 Task: Open Card Food and Dining Review in Board Sales Territory Planning and Management to Workspace Branding Agencies and add a team member Softage.1@softage.net, a label Orange, a checklist Farm-to-Table, an attachment from Trello, a color Orange and finally, add a card description 'Develop and launch new customer segmentation strategy for international markets' and a comment 'Given the potential impact of this task on our customers, let us ensure that we approach it with a focus on customer satisfaction and experience.'. Add a start date 'Jan 05, 1900' with a due date 'Jan 12, 1900'
Action: Mouse moved to (115, 49)
Screenshot: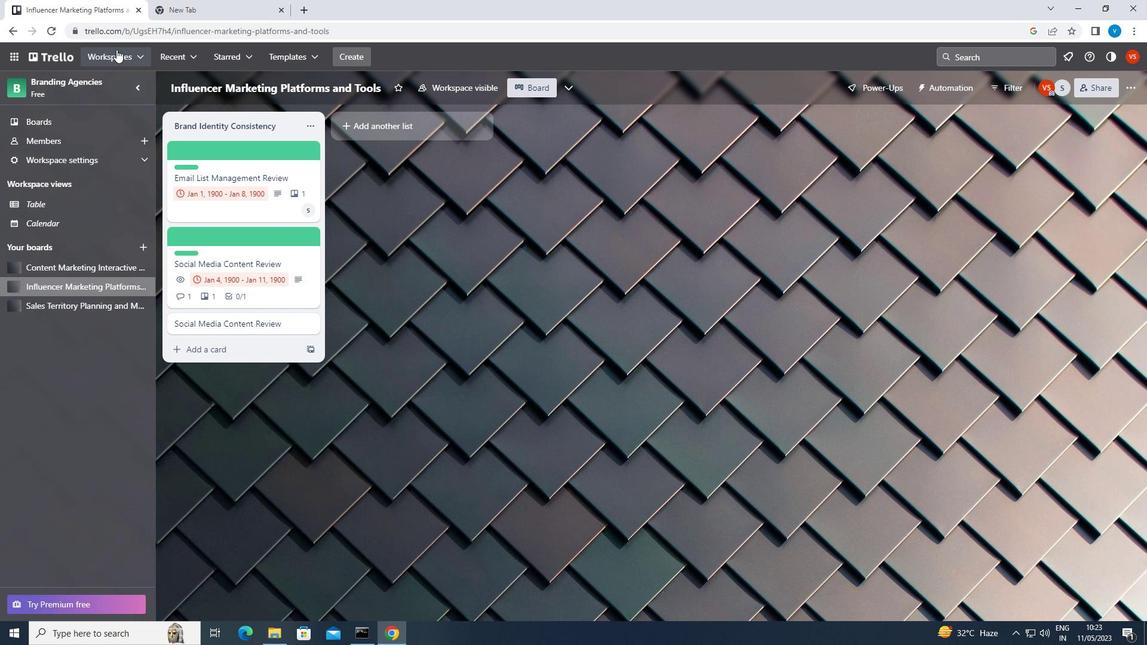 
Action: Mouse pressed left at (115, 49)
Screenshot: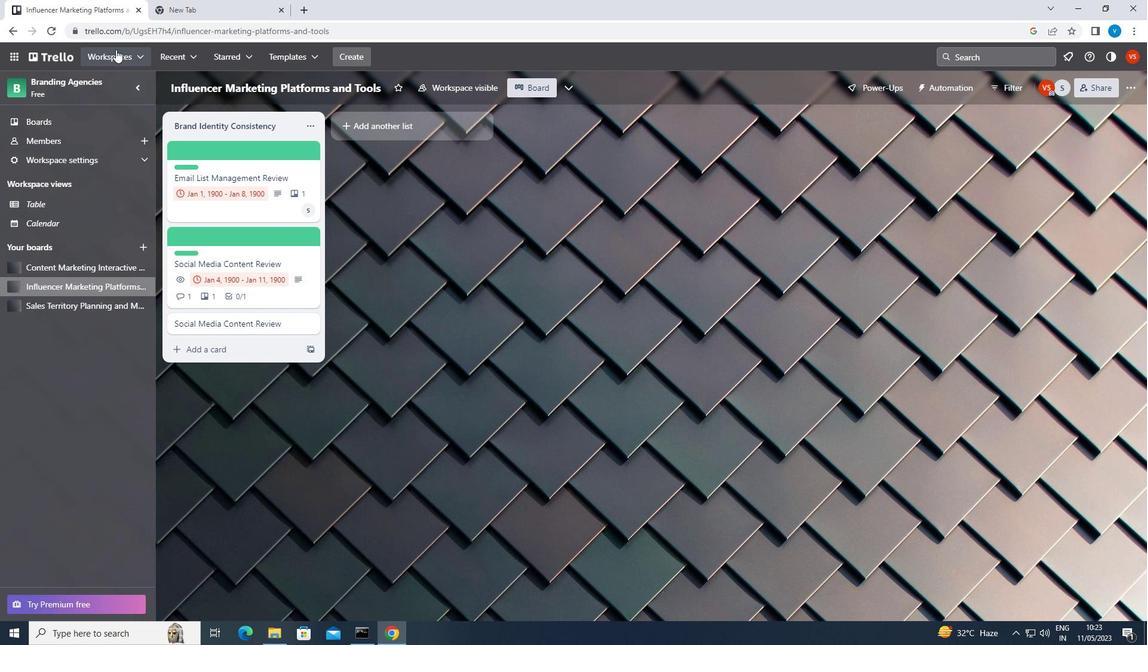 
Action: Mouse moved to (144, 218)
Screenshot: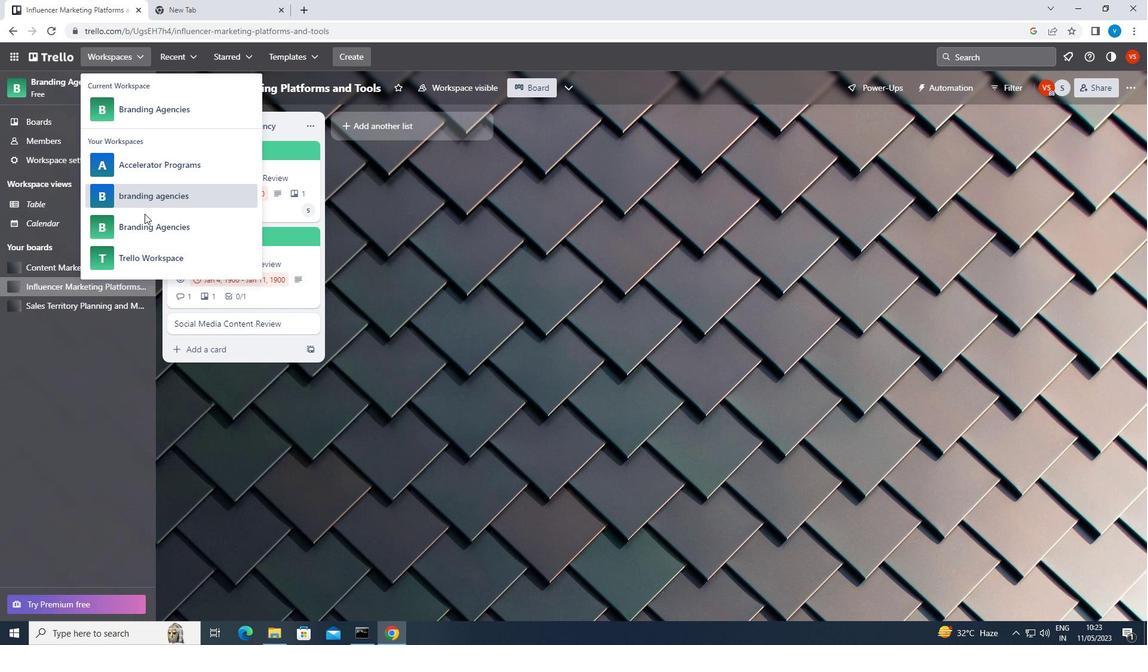 
Action: Mouse pressed left at (144, 218)
Screenshot: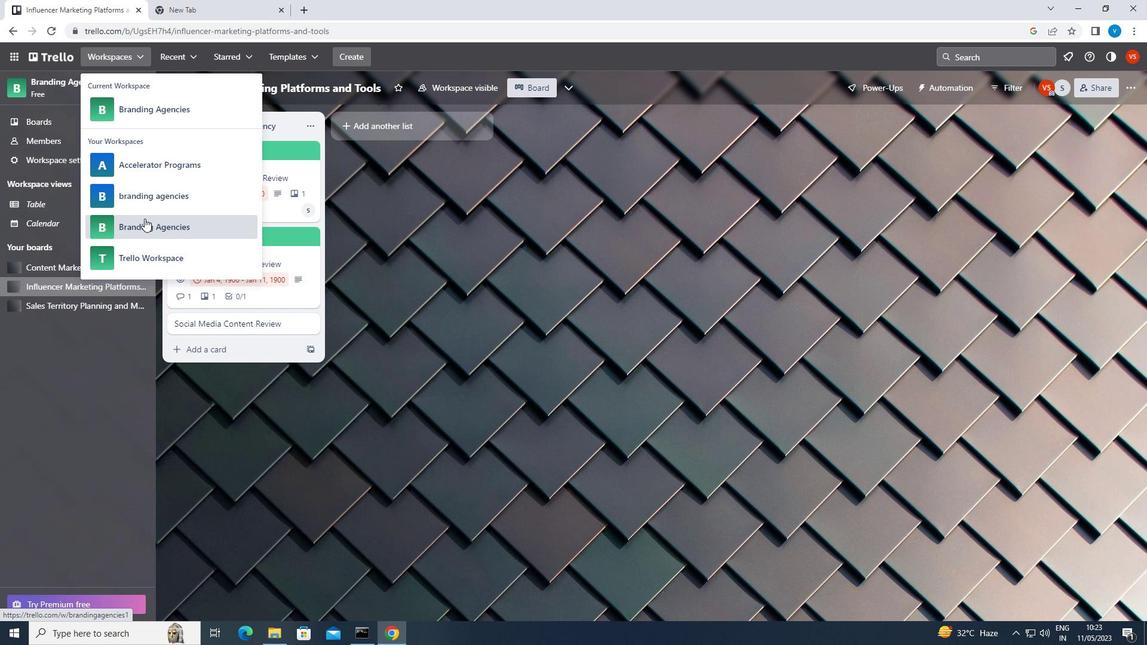 
Action: Mouse moved to (872, 472)
Screenshot: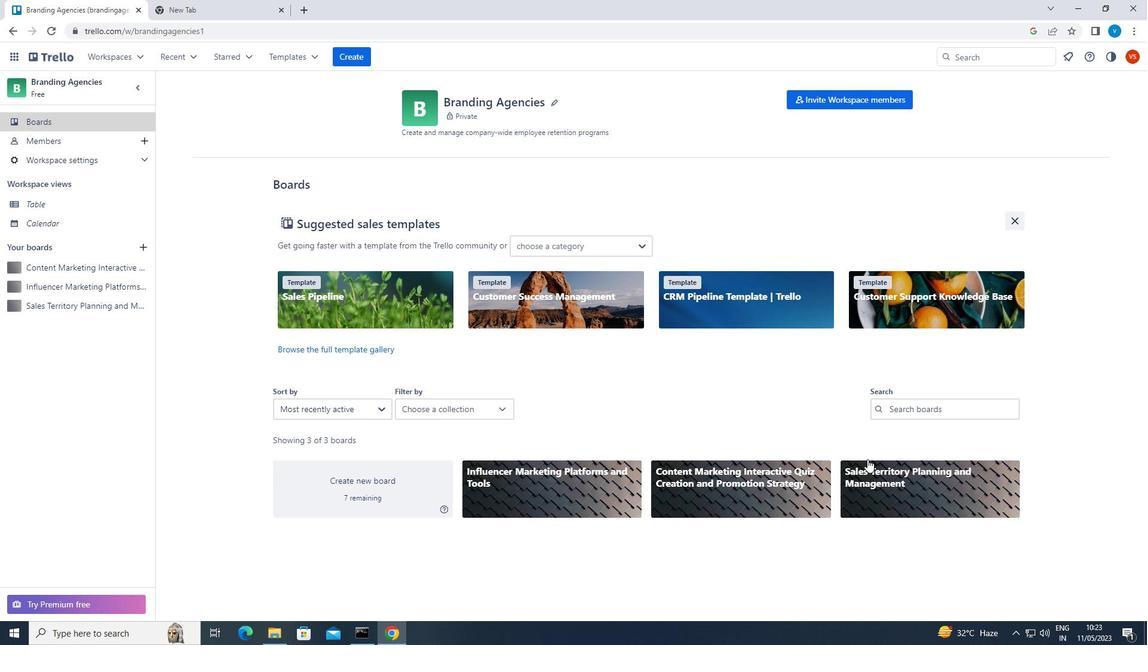 
Action: Mouse pressed left at (872, 472)
Screenshot: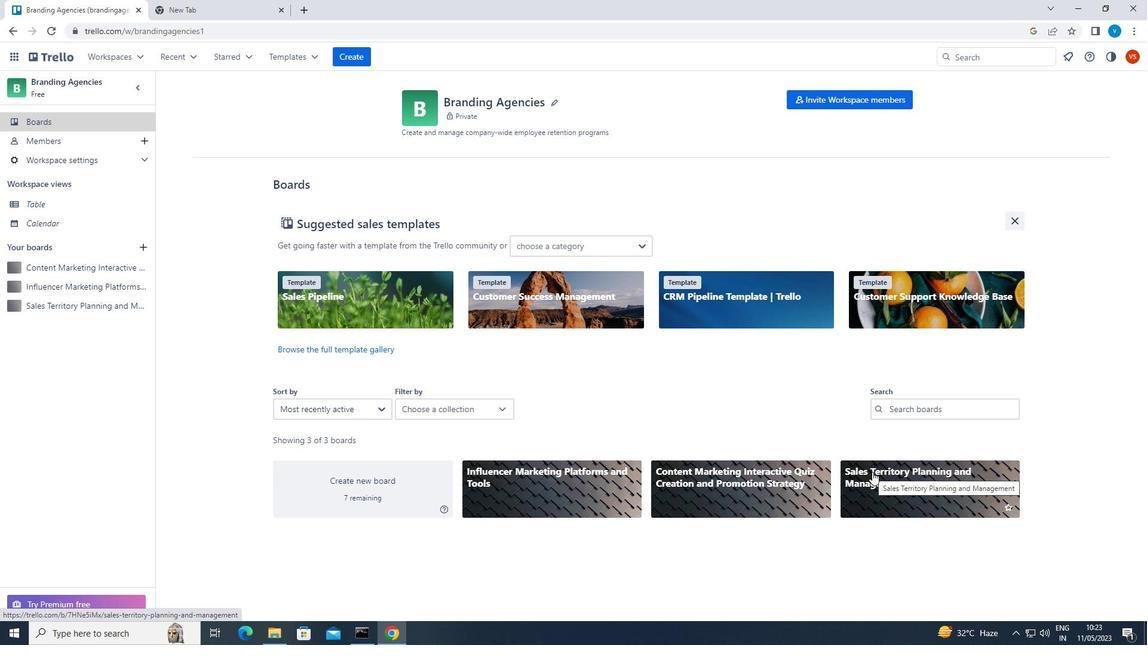 
Action: Mouse moved to (237, 154)
Screenshot: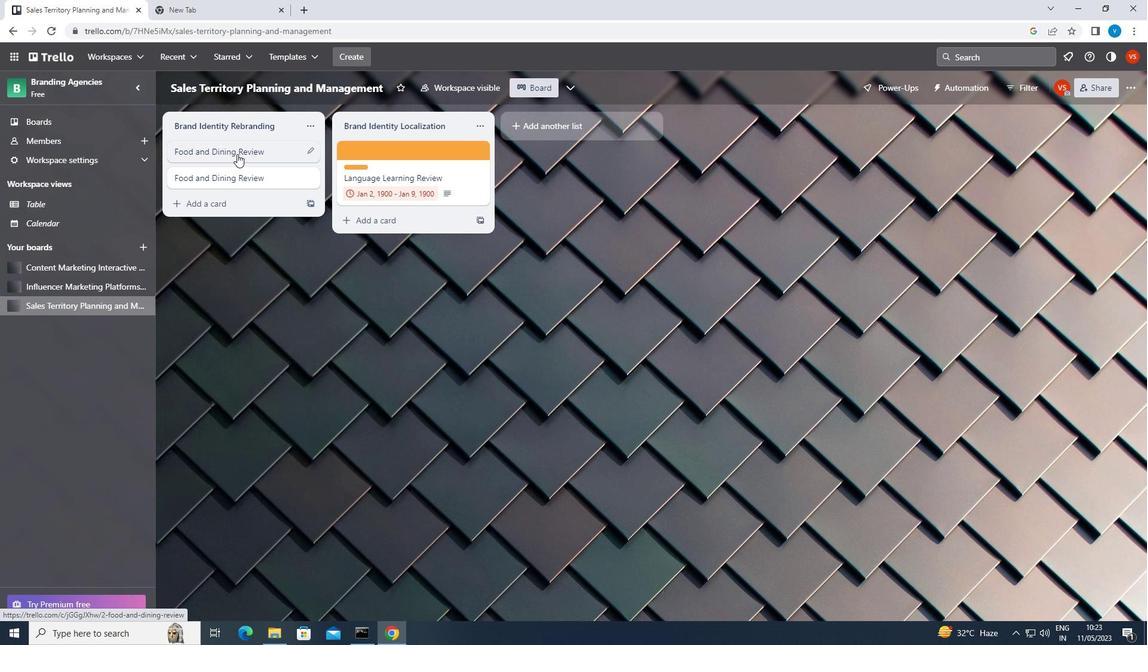 
Action: Mouse pressed left at (237, 154)
Screenshot: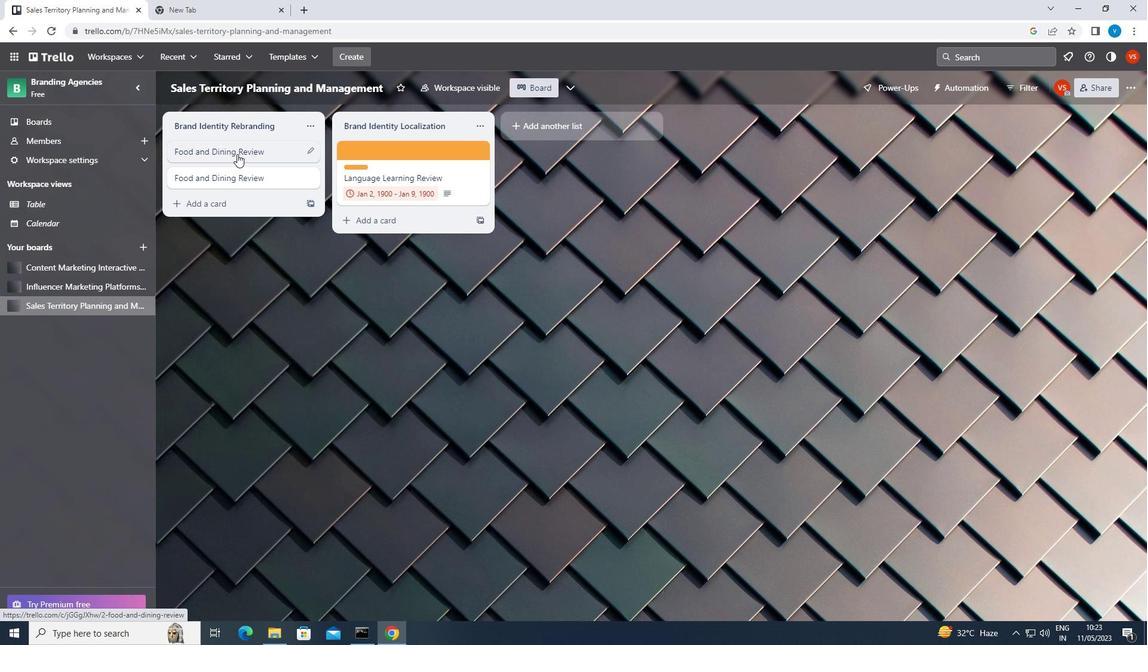 
Action: Mouse moved to (722, 153)
Screenshot: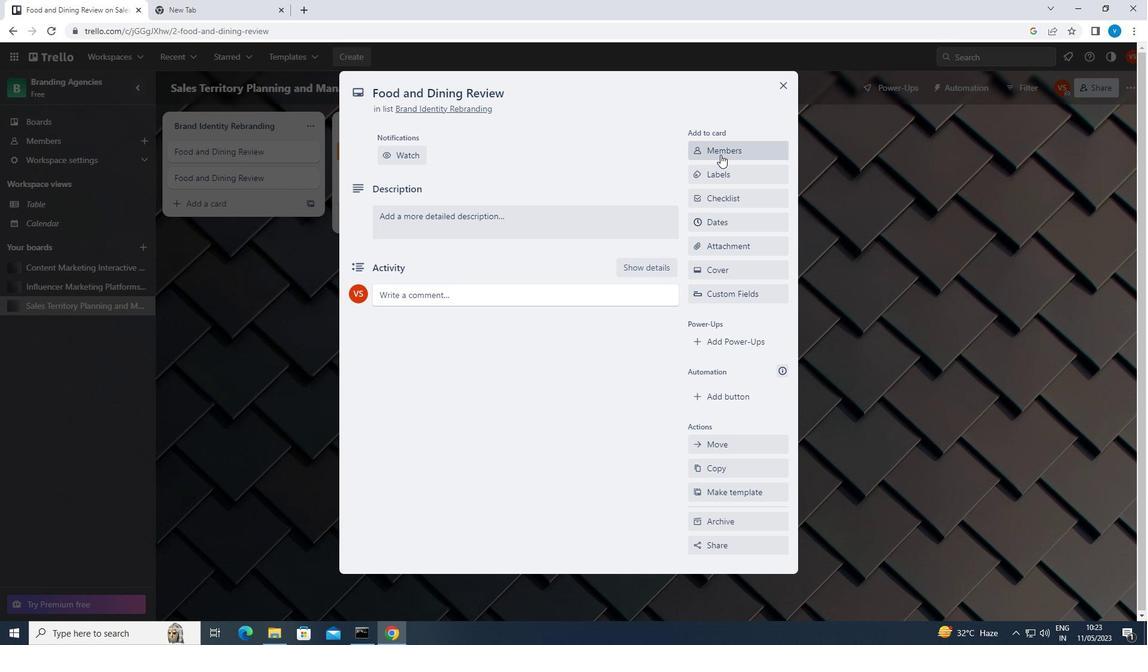 
Action: Mouse pressed left at (722, 153)
Screenshot: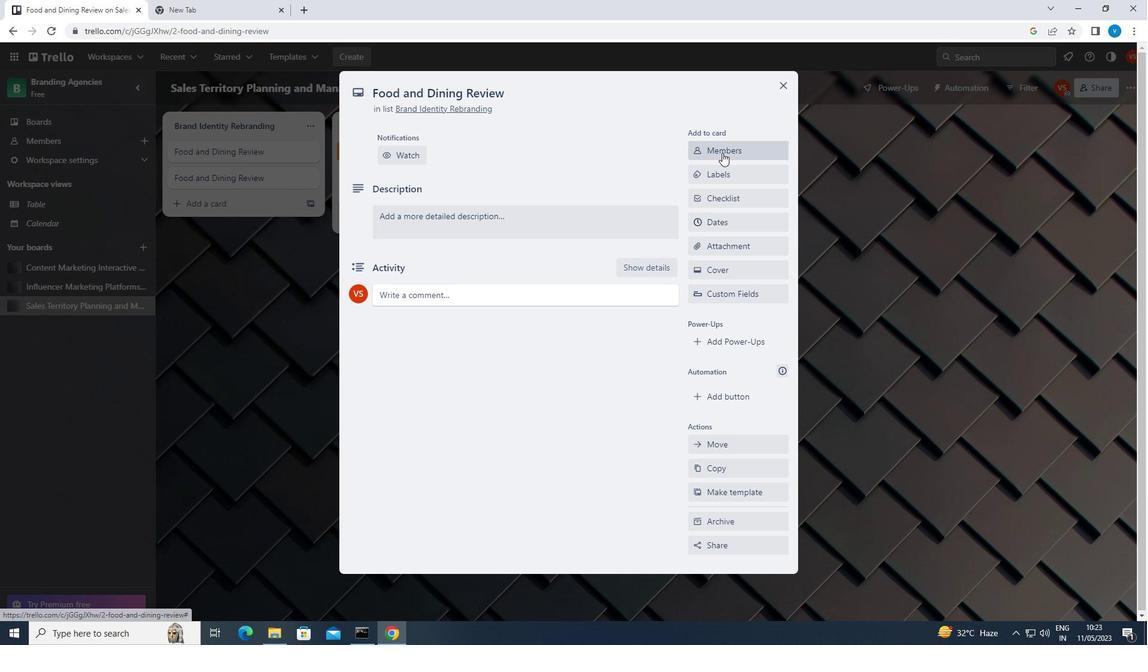 
Action: Mouse moved to (443, 399)
Screenshot: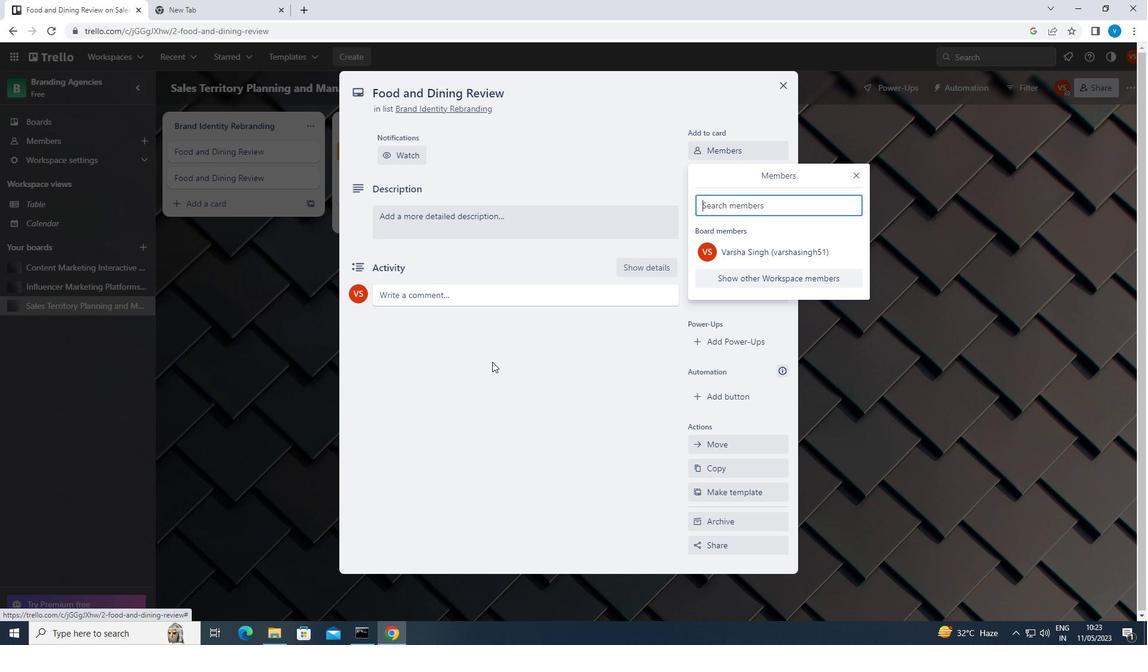 
Action: Key pressed <Key.shift>SOFTAGE.1<Key.shift><Key.shift><Key.shift><Key.shift><Key.shift><Key.shift><Key.shift>@SOFTAGE.NET
Screenshot: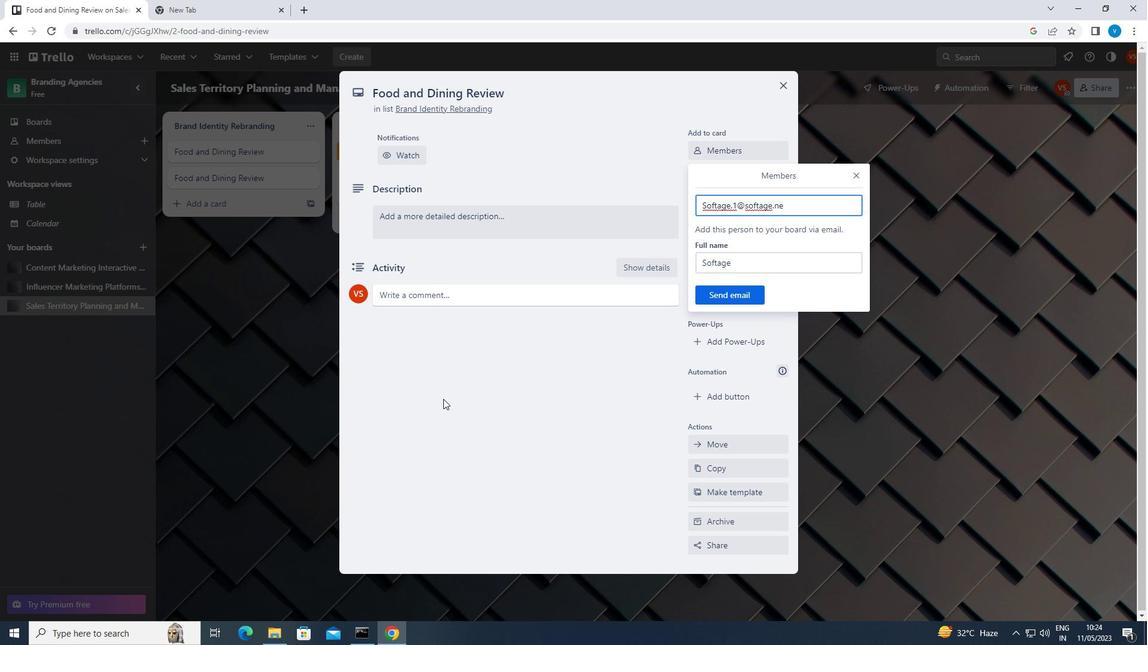 
Action: Mouse moved to (854, 178)
Screenshot: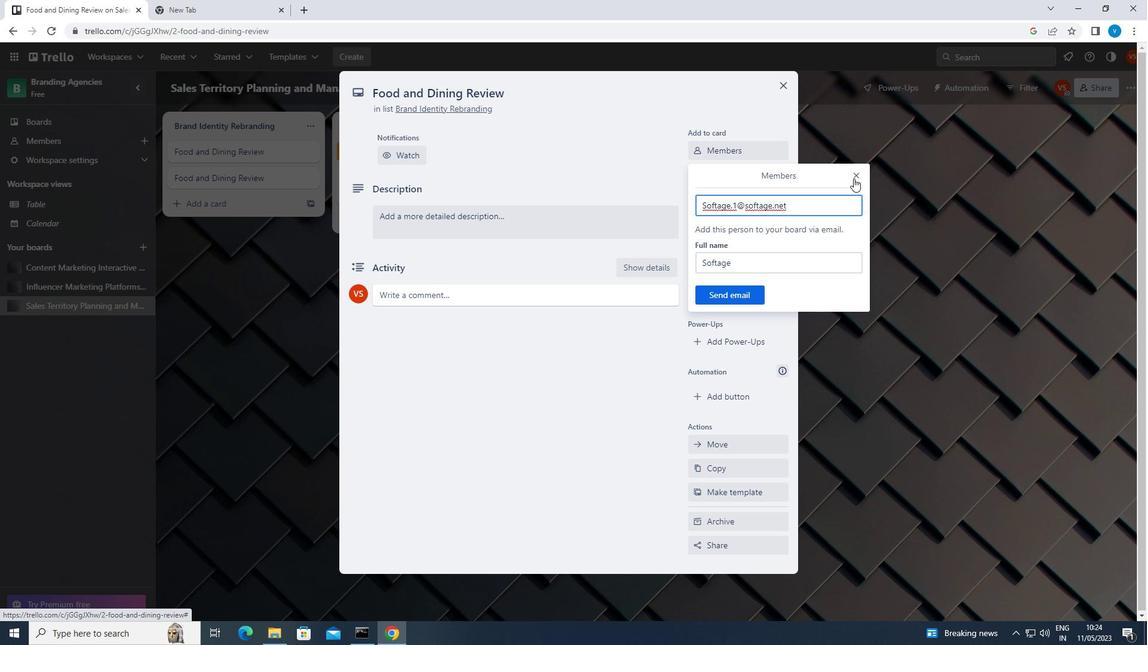 
Action: Mouse pressed left at (854, 178)
Screenshot: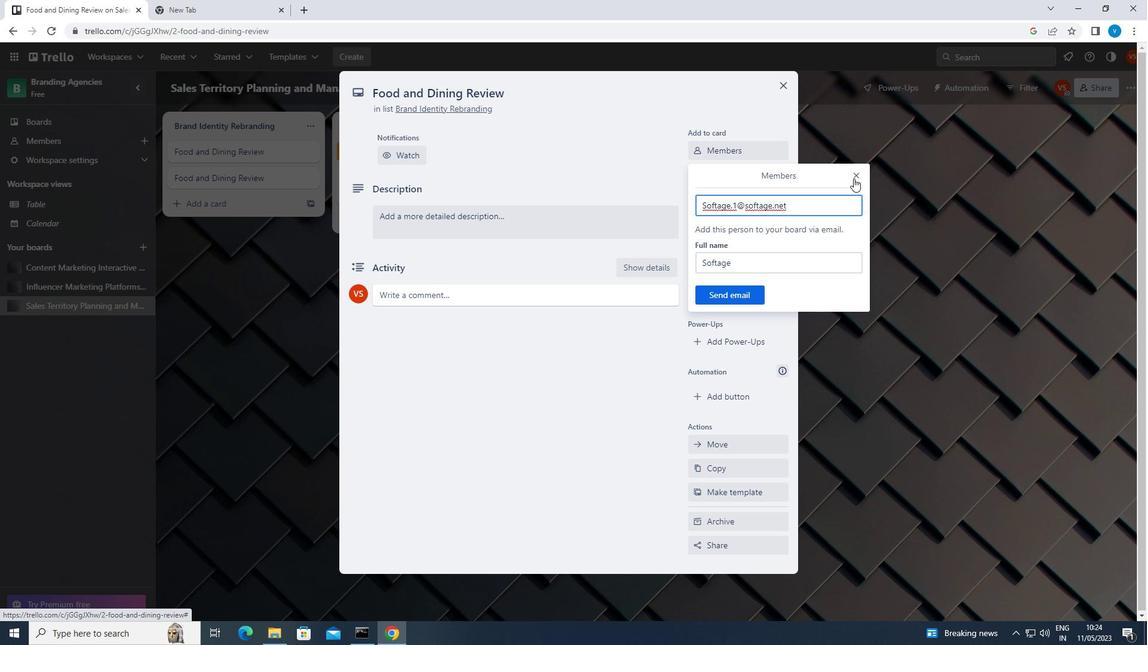 
Action: Mouse moved to (754, 173)
Screenshot: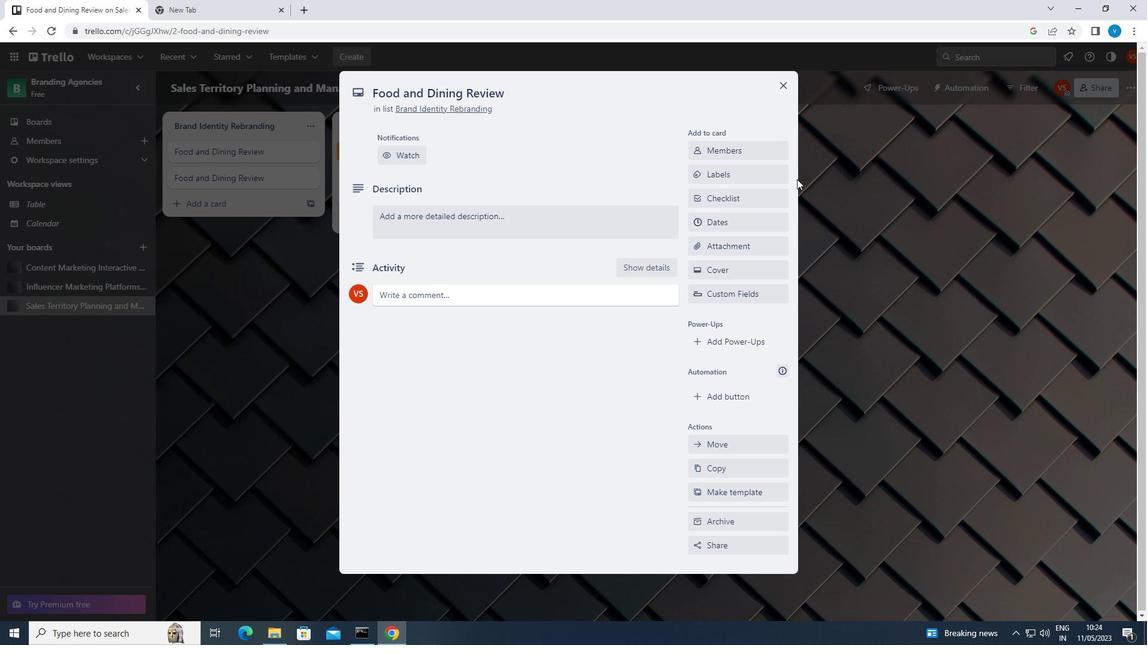 
Action: Mouse pressed left at (754, 173)
Screenshot: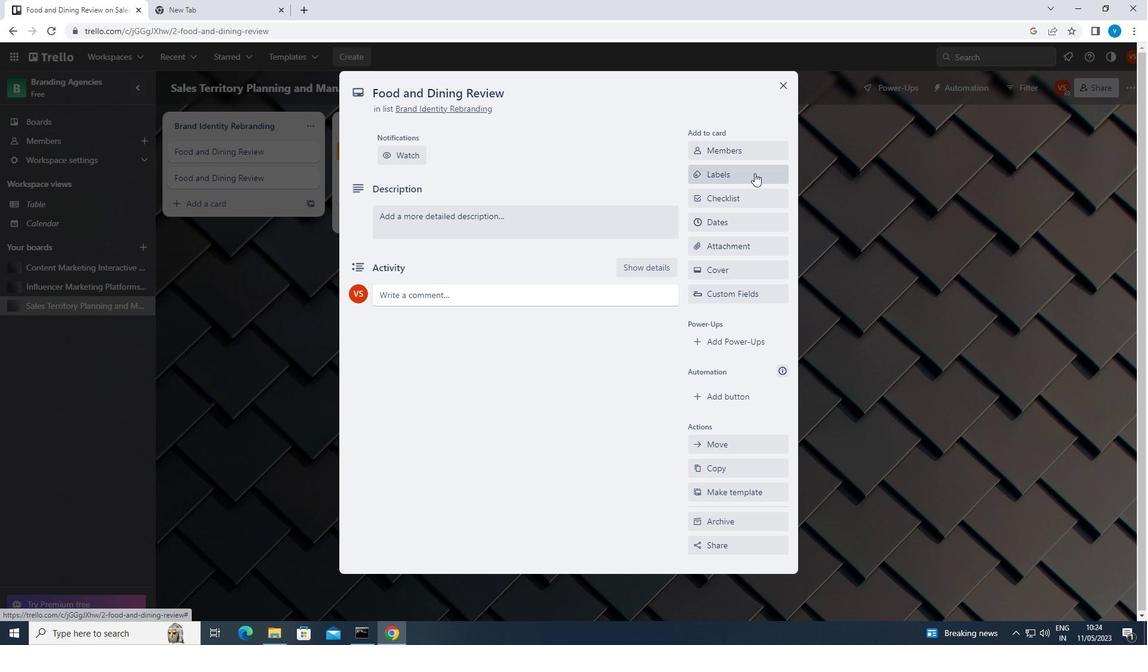 
Action: Mouse moved to (731, 307)
Screenshot: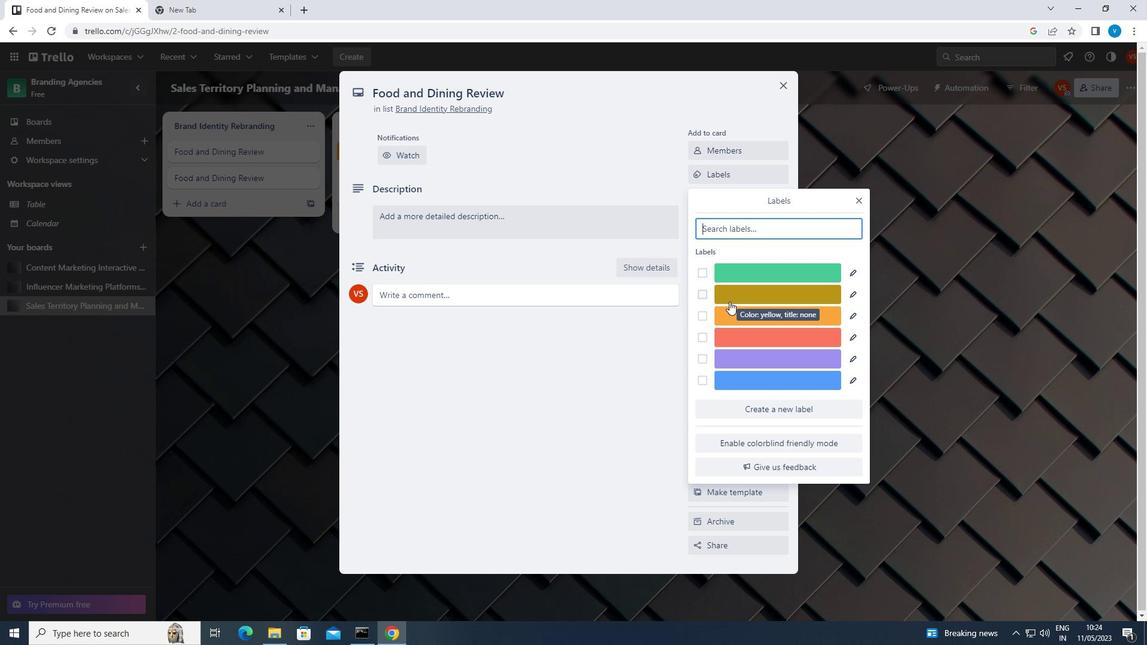 
Action: Mouse pressed left at (731, 307)
Screenshot: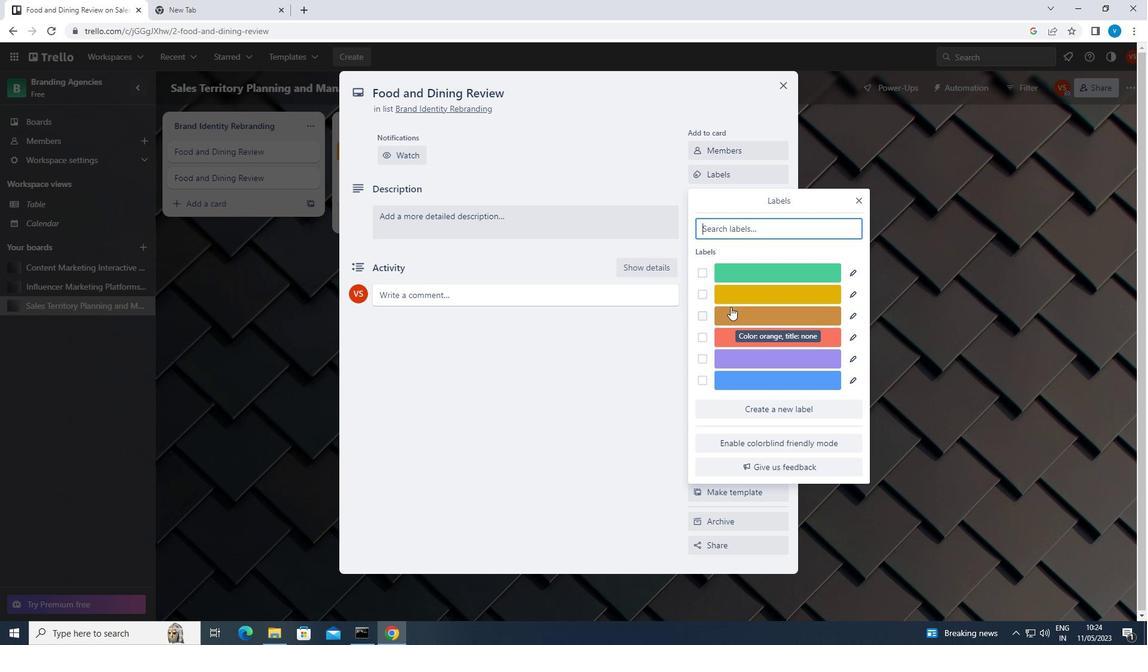
Action: Mouse moved to (855, 198)
Screenshot: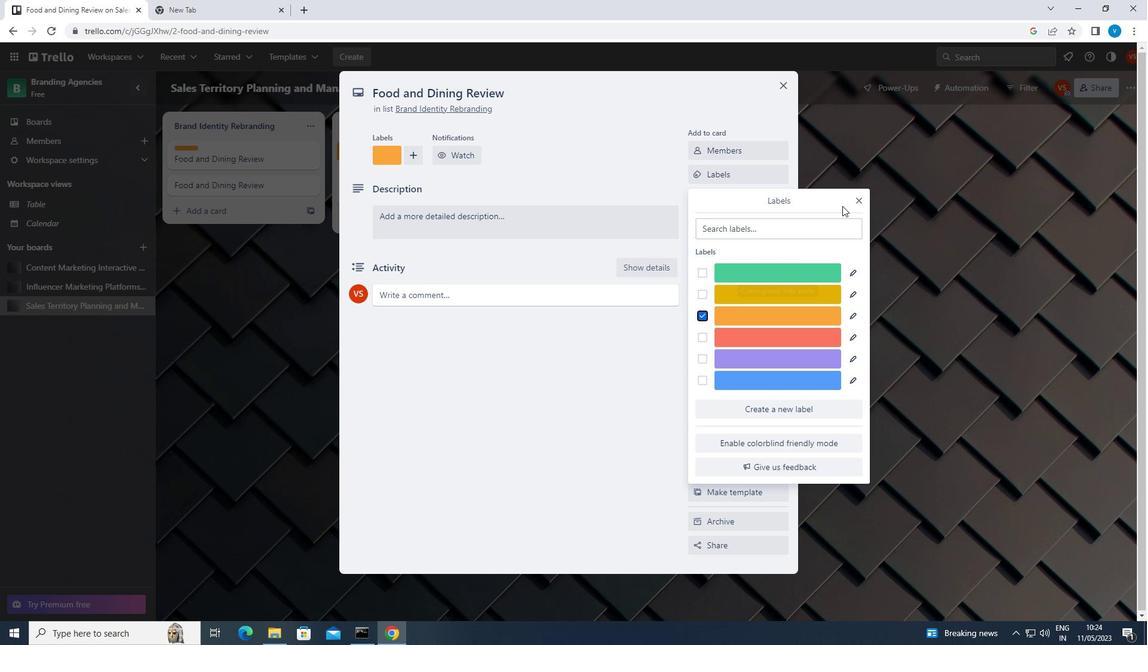 
Action: Mouse pressed left at (855, 198)
Screenshot: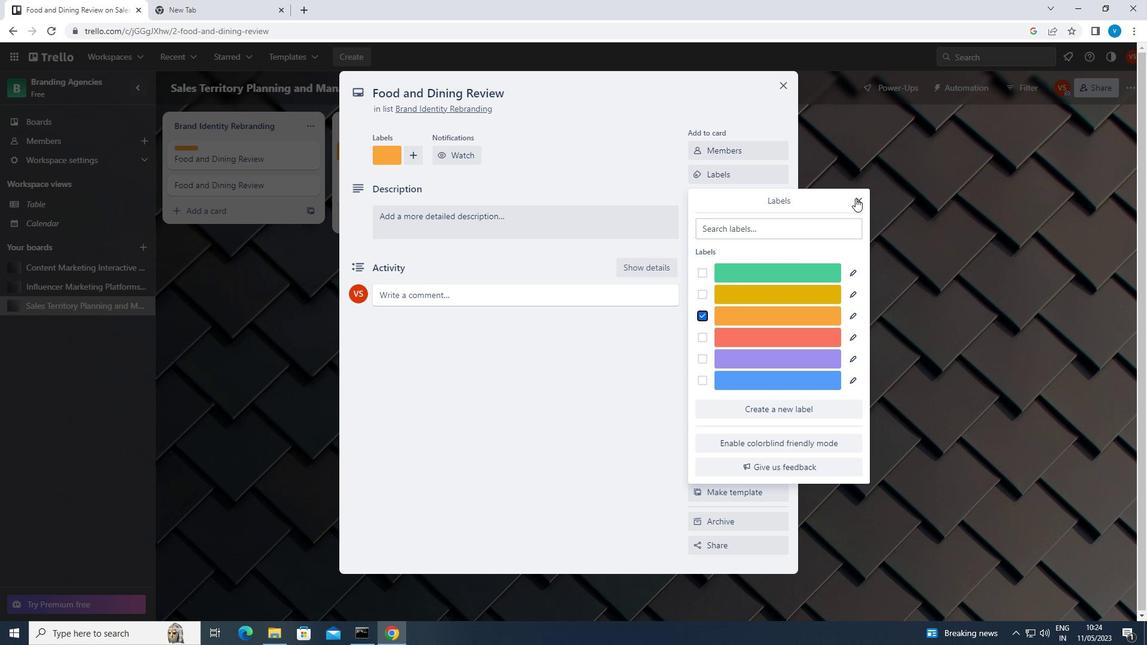 
Action: Mouse moved to (750, 199)
Screenshot: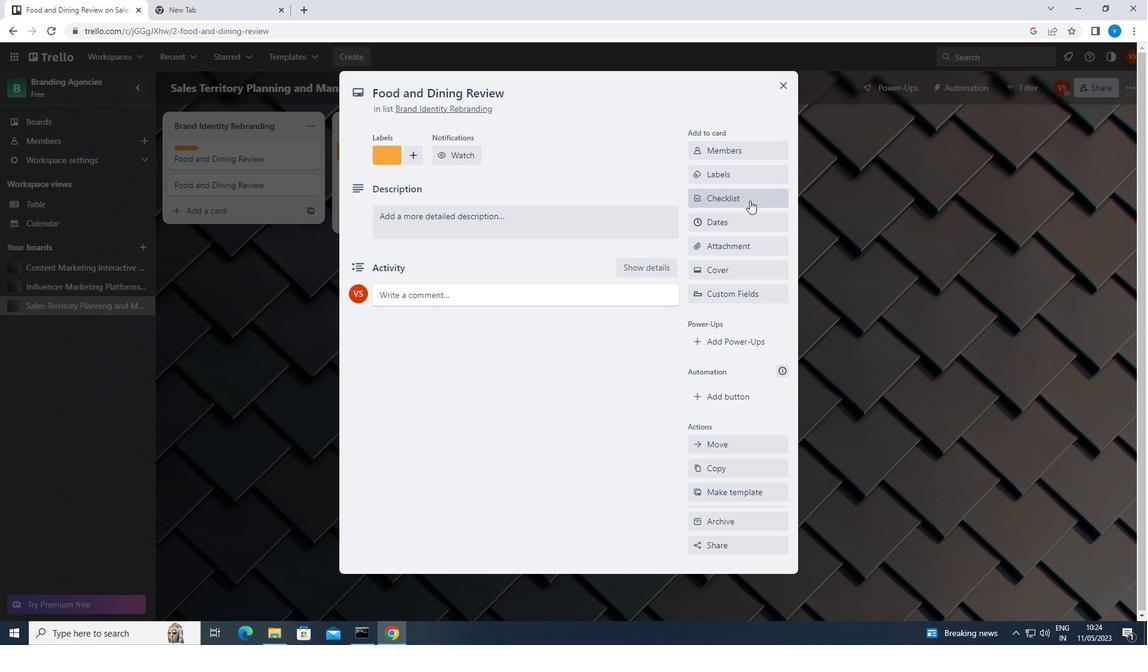 
Action: Mouse pressed left at (750, 199)
Screenshot: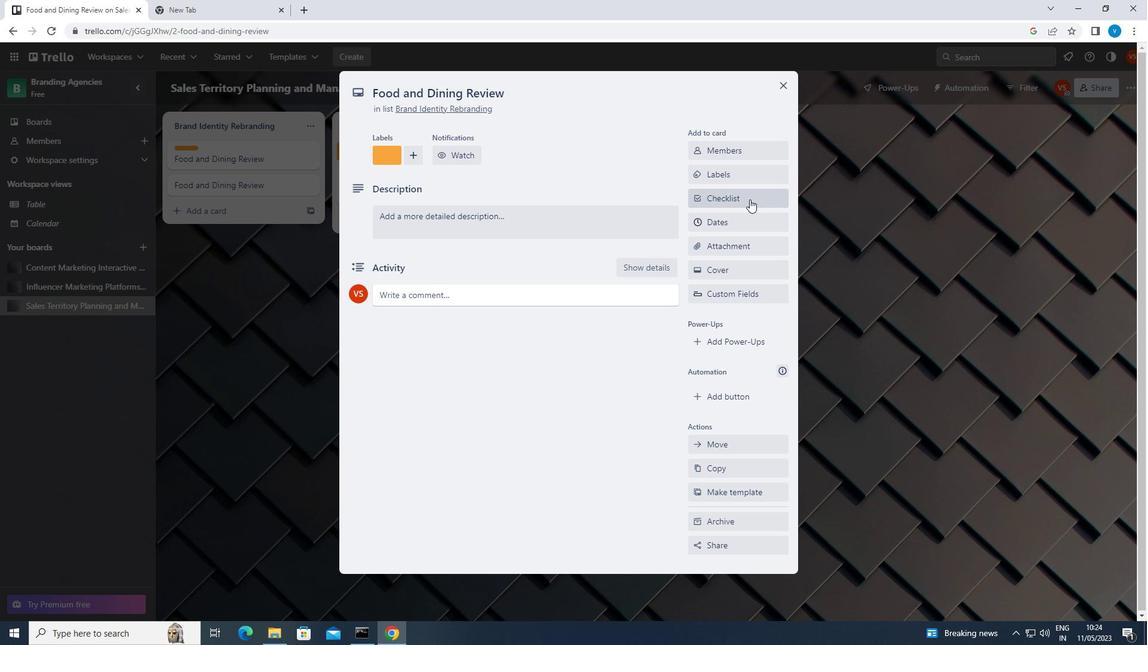
Action: Mouse moved to (724, 325)
Screenshot: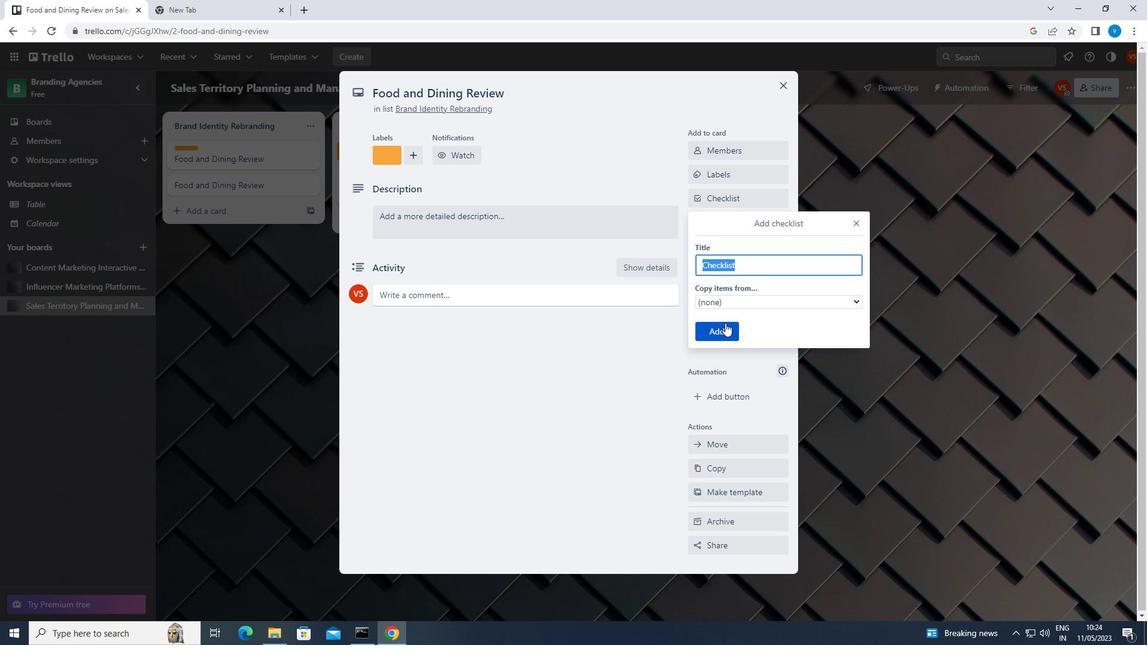 
Action: Mouse pressed left at (724, 325)
Screenshot: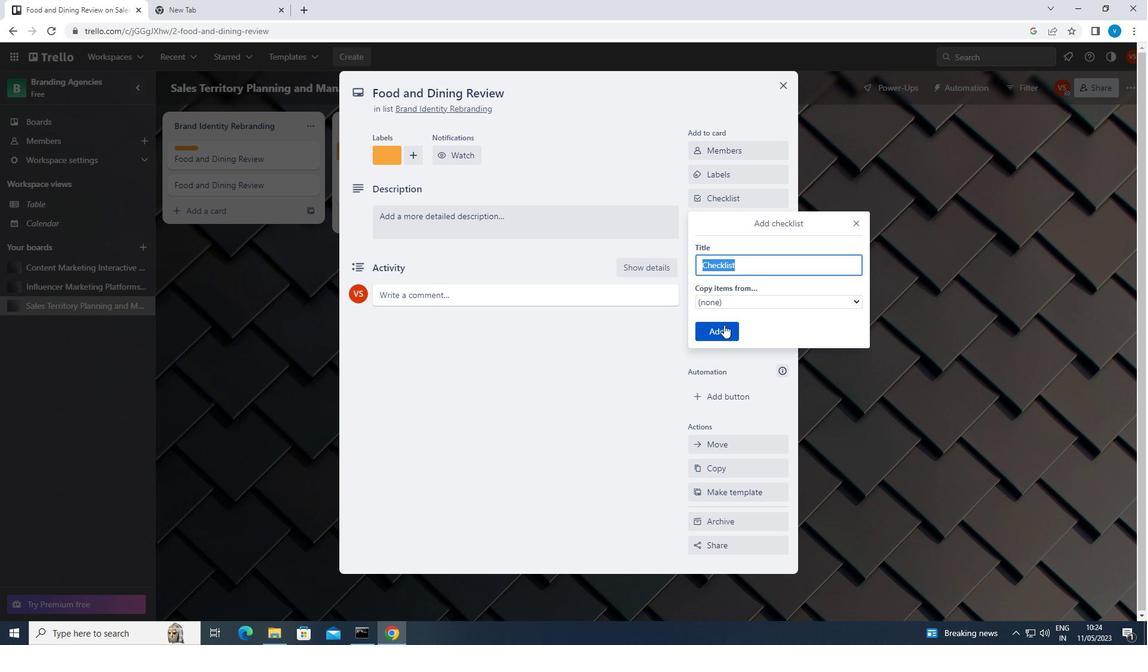 
Action: Mouse moved to (708, 323)
Screenshot: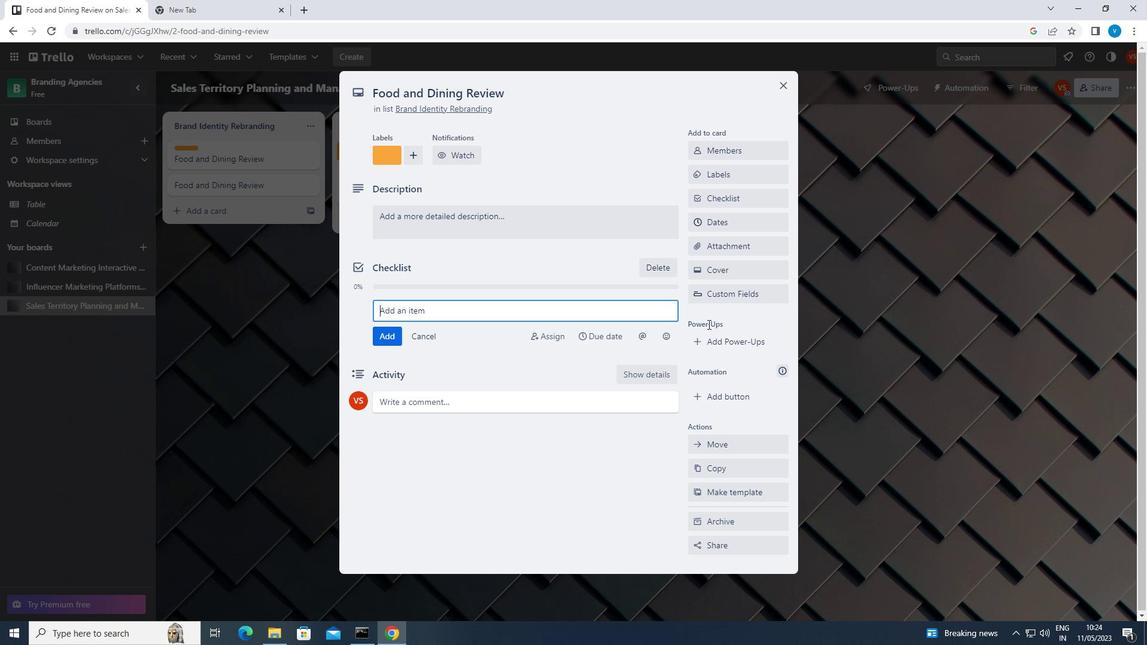 
Action: Key pressed <Key.shift><Key.shift><Key.shift><Key.shift><Key.shift><Key.shift><Key.shift><Key.shift><Key.shift><Key.shift>FARM-TO-<Key.shift><Key.shift><Key.shift><Key.shift><Key.shift>TABLE
Screenshot: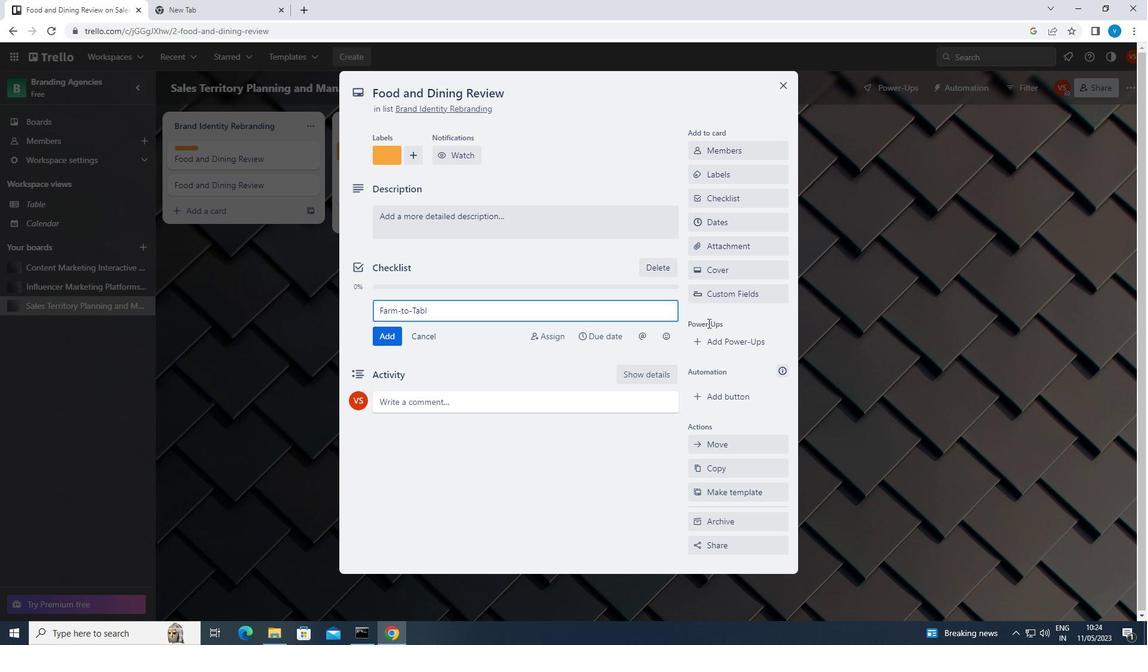 
Action: Mouse moved to (748, 243)
Screenshot: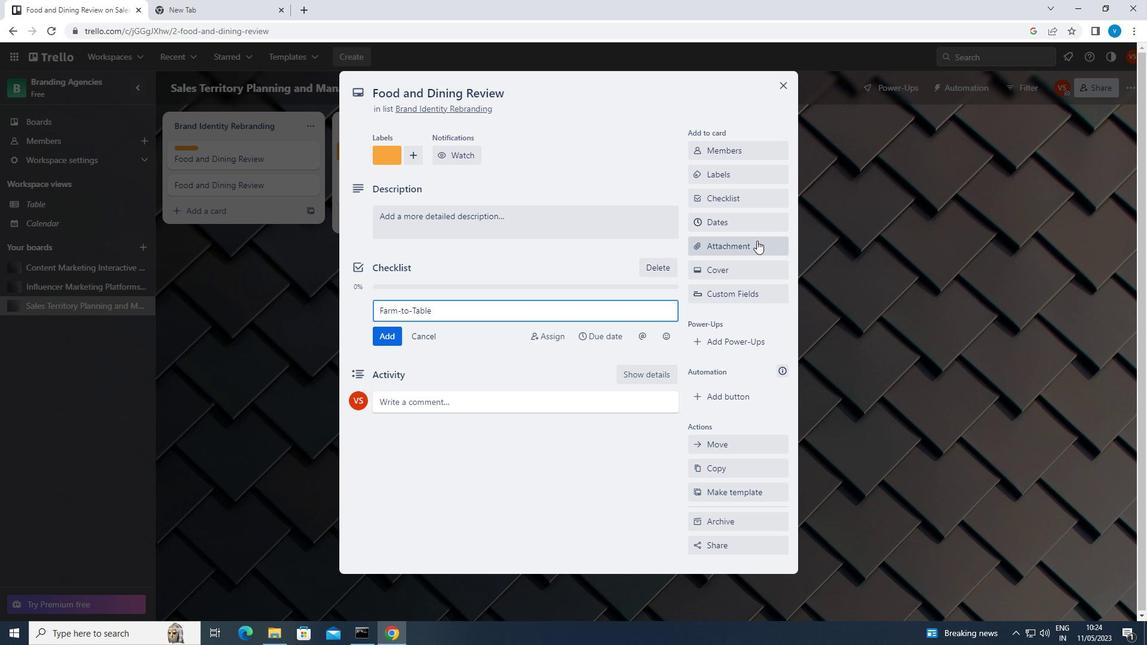 
Action: Mouse pressed left at (748, 243)
Screenshot: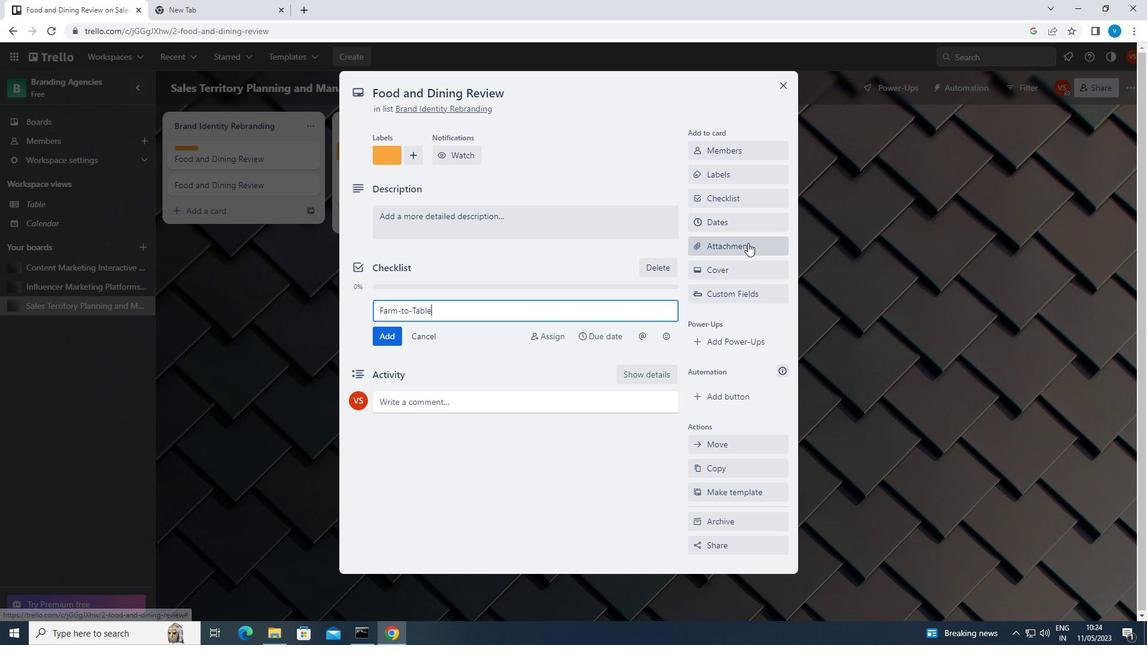 
Action: Mouse moved to (737, 315)
Screenshot: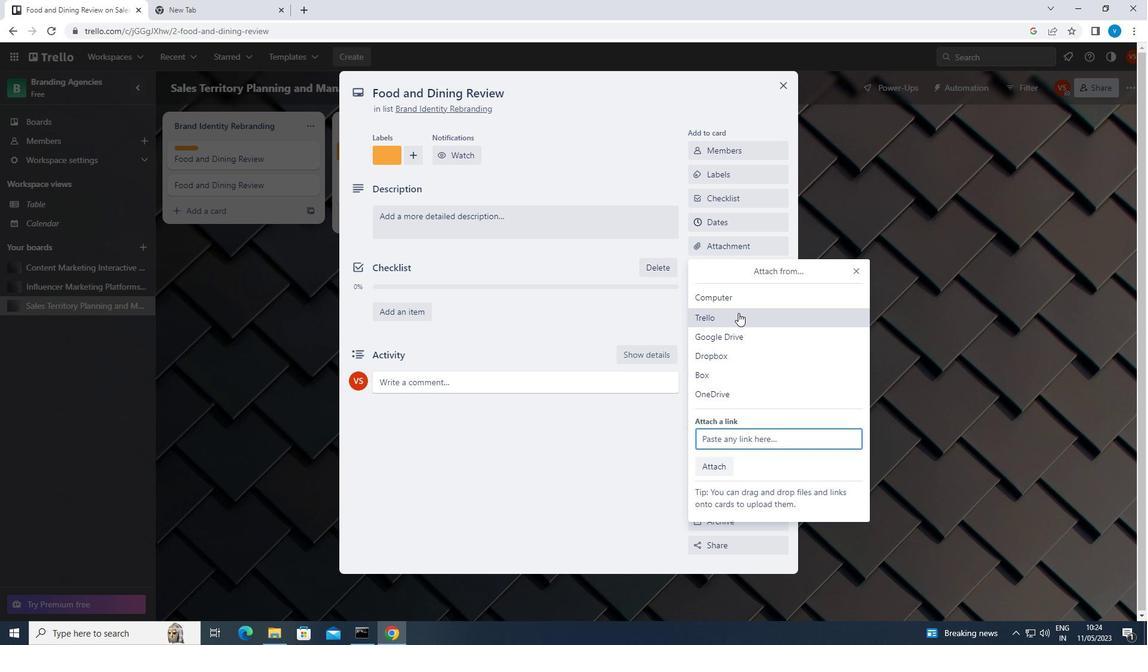 
Action: Mouse pressed left at (737, 315)
Screenshot: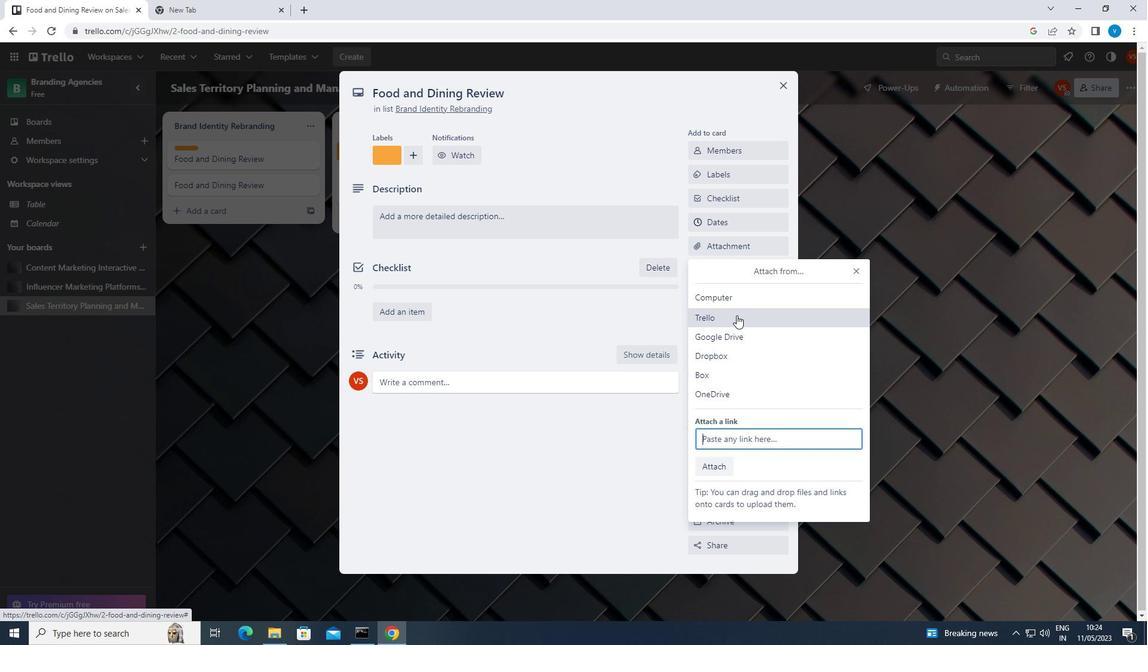 
Action: Mouse moved to (723, 336)
Screenshot: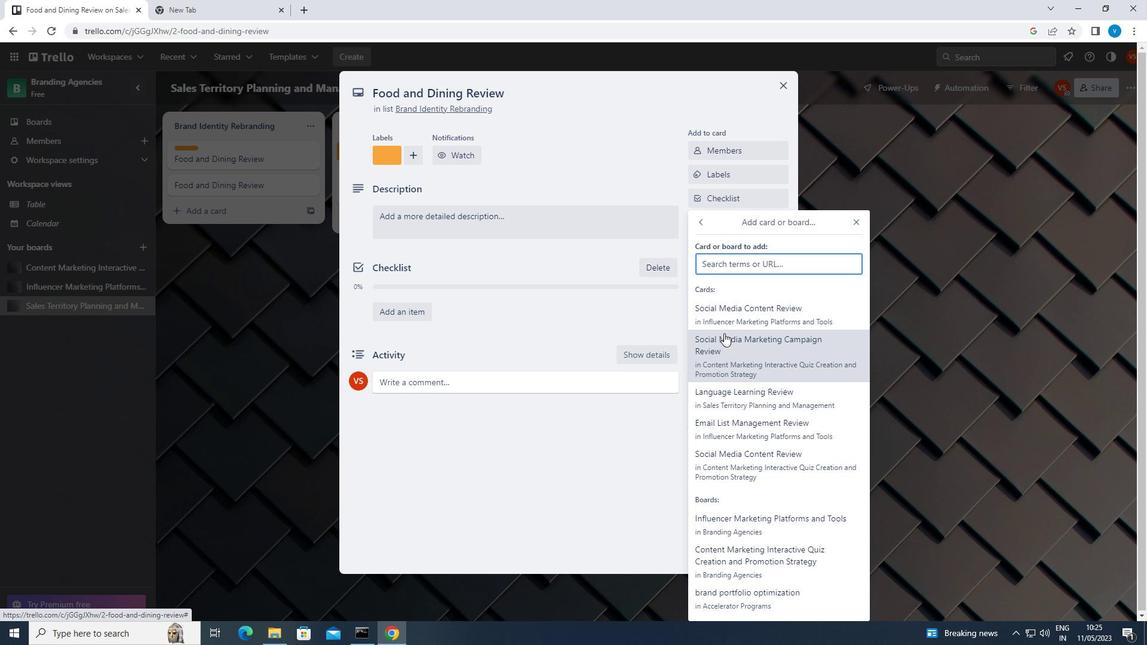 
Action: Mouse pressed left at (723, 336)
Screenshot: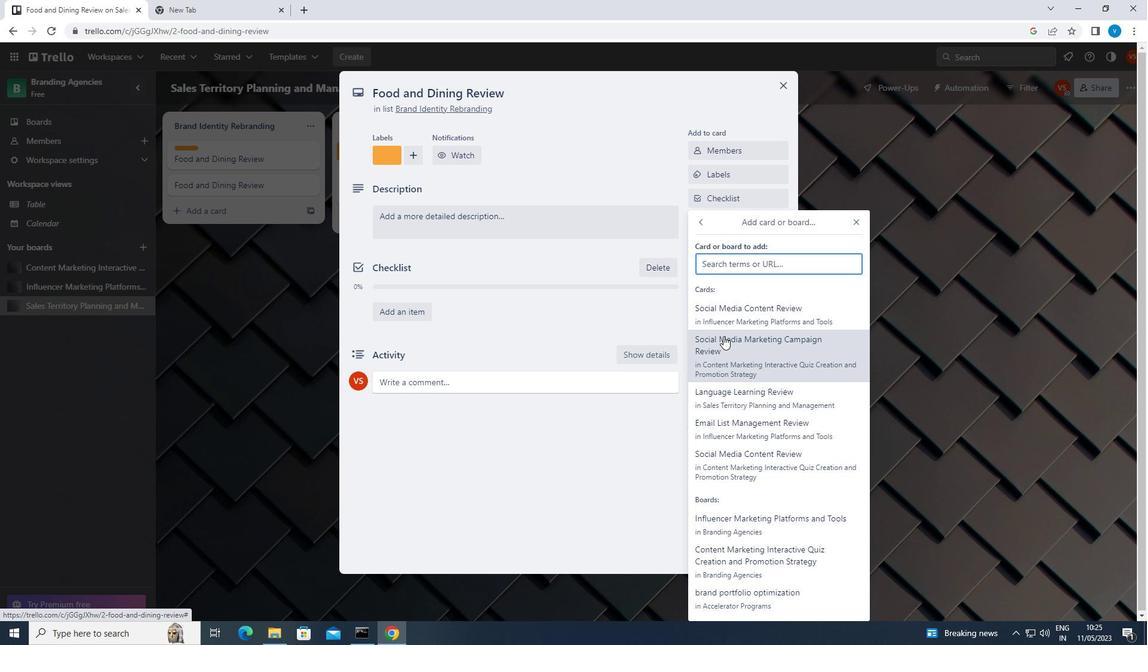 
Action: Mouse moved to (750, 269)
Screenshot: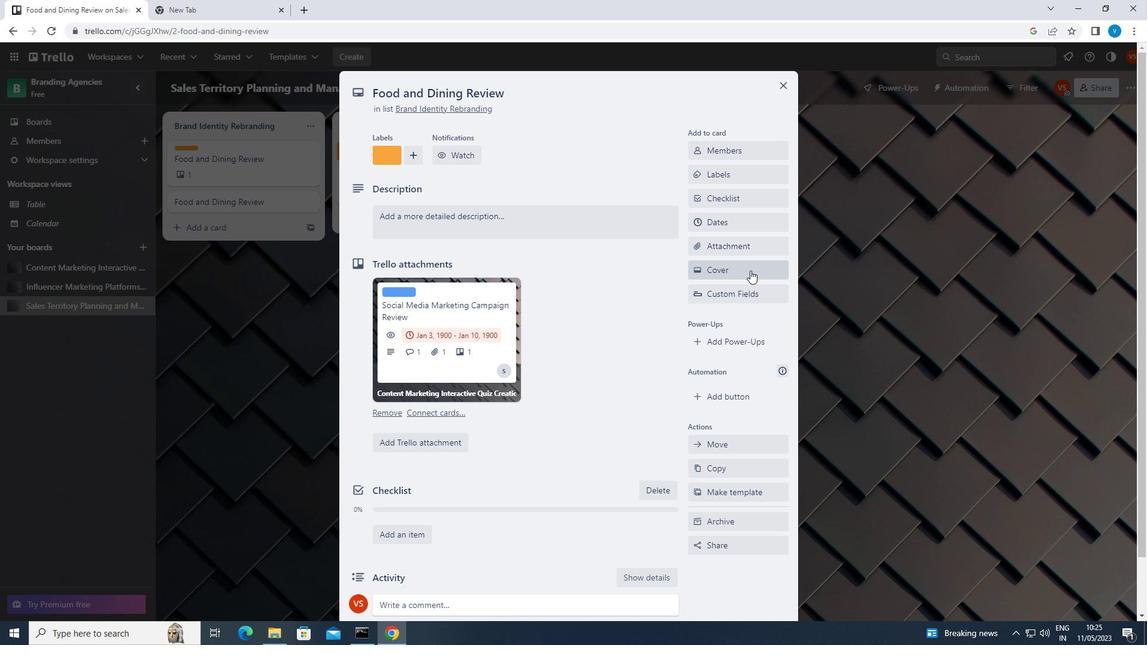 
Action: Mouse pressed left at (750, 269)
Screenshot: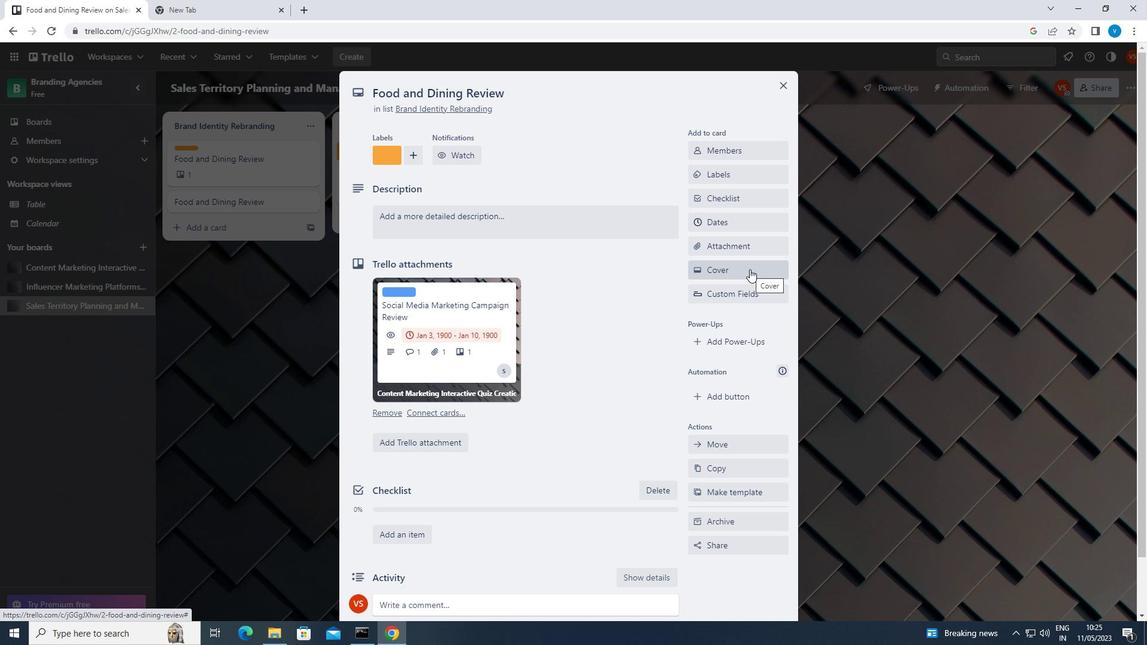 
Action: Mouse moved to (781, 384)
Screenshot: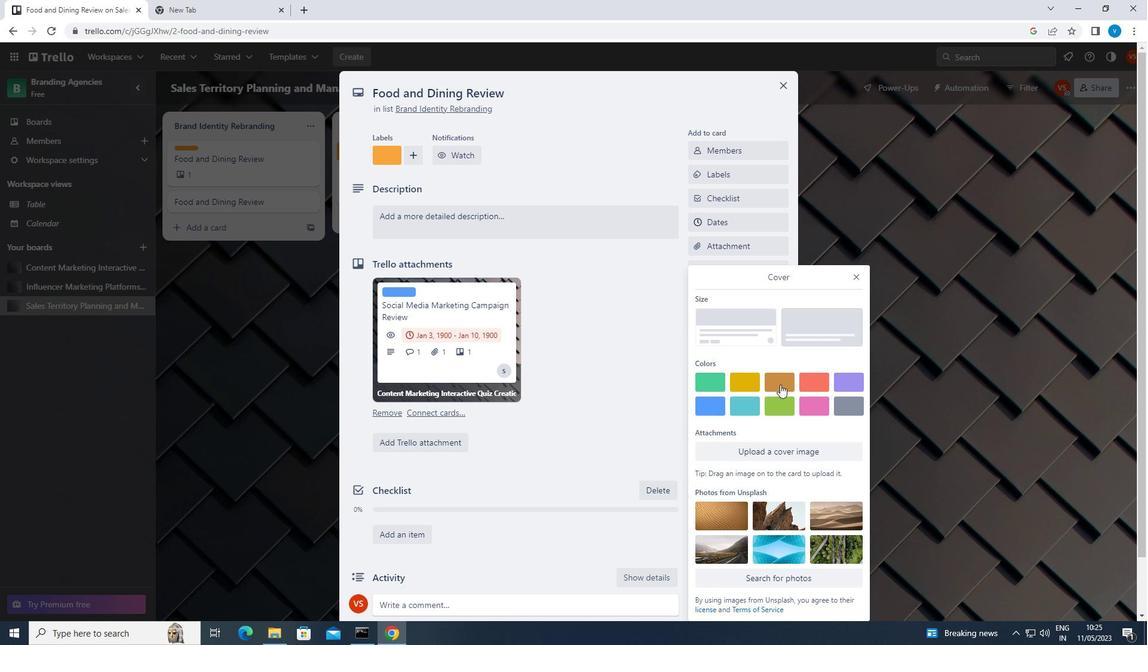
Action: Mouse pressed left at (781, 384)
Screenshot: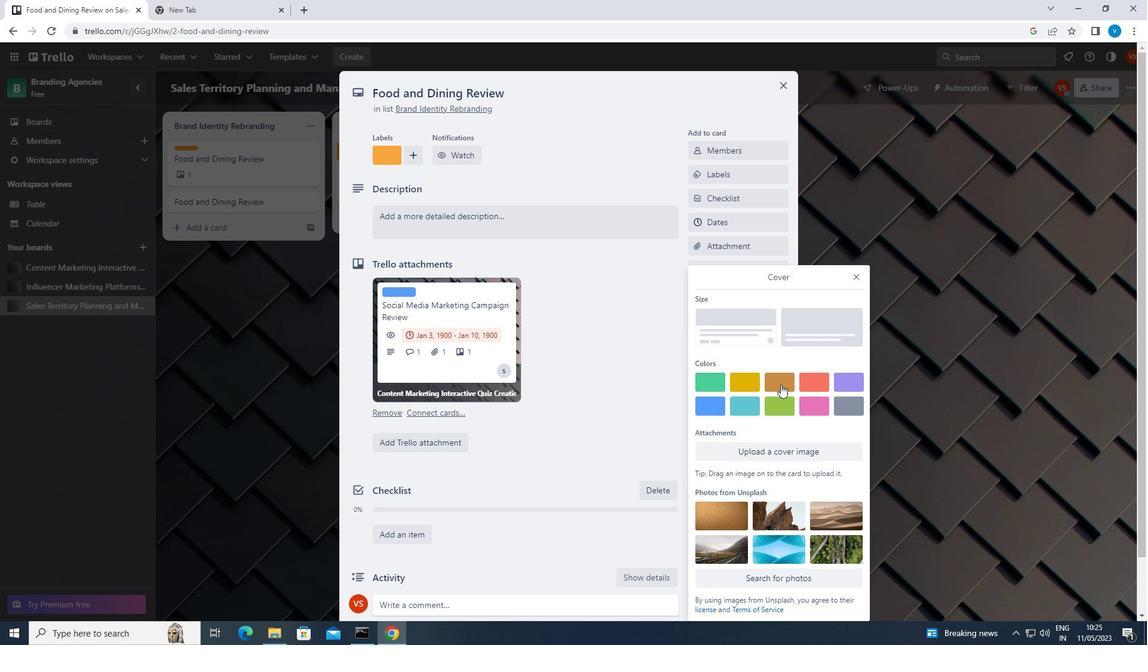 
Action: Mouse moved to (853, 255)
Screenshot: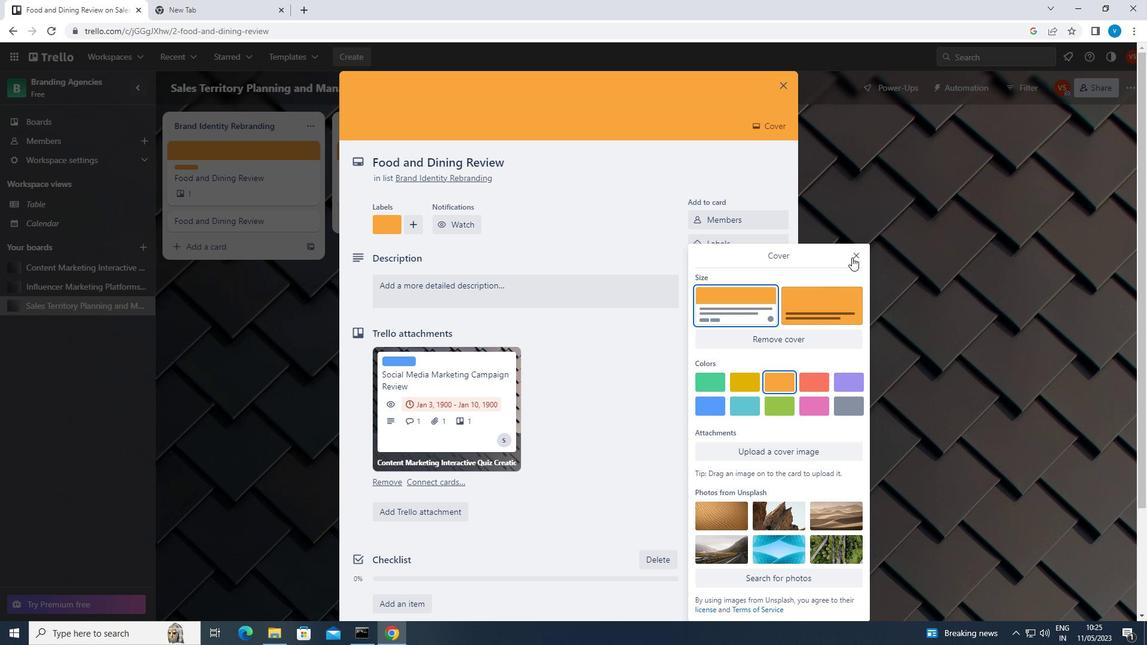 
Action: Mouse pressed left at (853, 255)
Screenshot: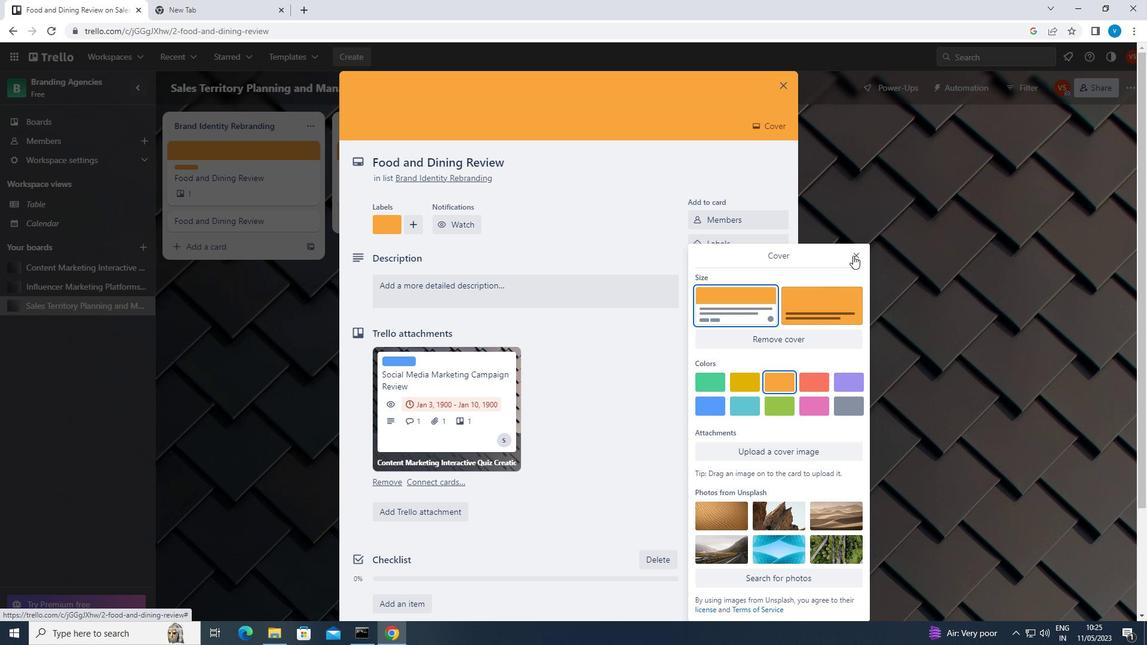 
Action: Mouse moved to (589, 291)
Screenshot: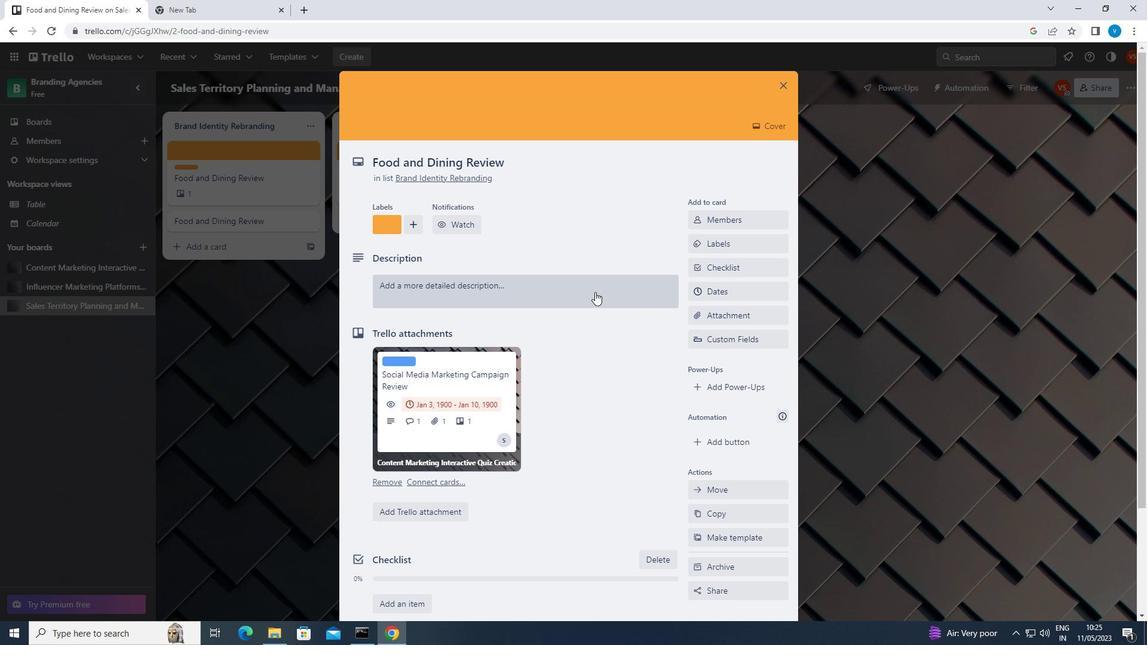 
Action: Mouse pressed left at (589, 291)
Screenshot: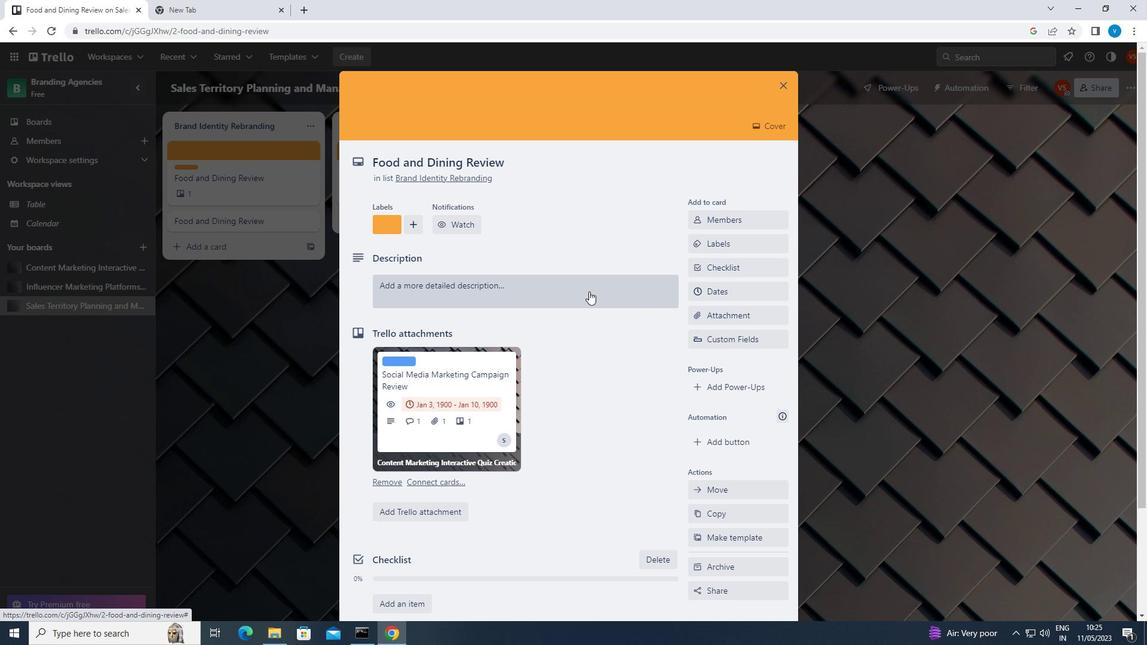
Action: Mouse moved to (589, 291)
Screenshot: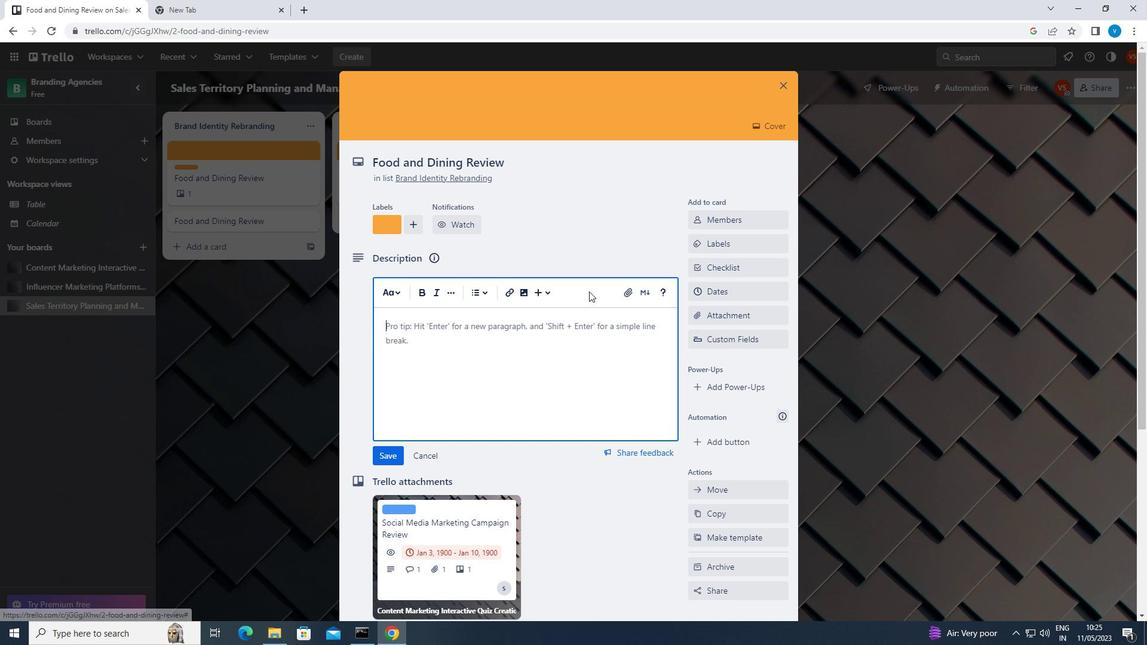 
Action: Key pressed <Key.shift>DEVELOP<Key.space>AND<Key.space>LAUNCH<Key.space>NEW<Key.space>CUSTOMER<Key.space>SEGMENTATION<Key.space>STRATEGY<Key.space>FOR<Key.space>INTERNATIONAL<Key.space>MARKETS.
Screenshot: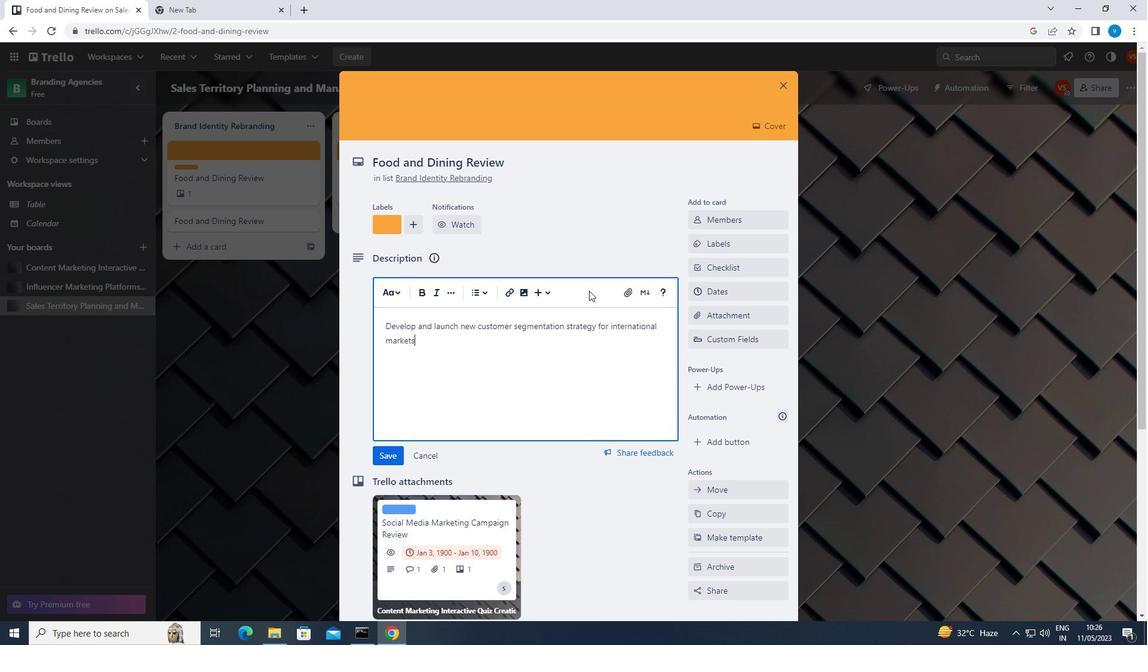 
Action: Mouse moved to (530, 332)
Screenshot: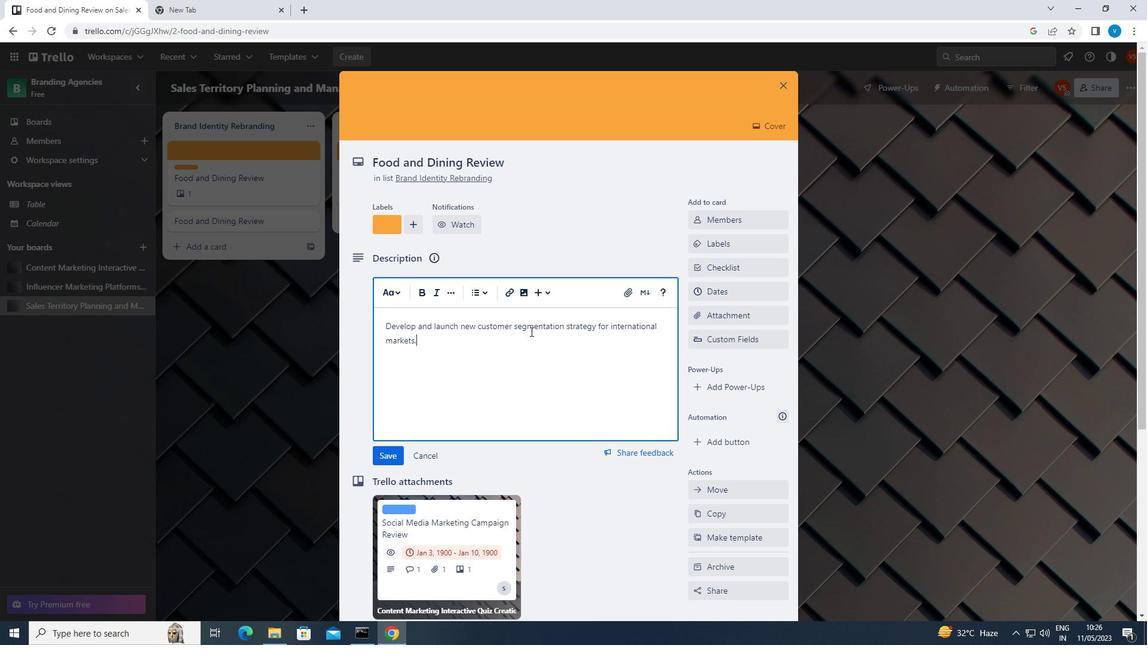 
Action: Mouse scrolled (530, 331) with delta (0, 0)
Screenshot: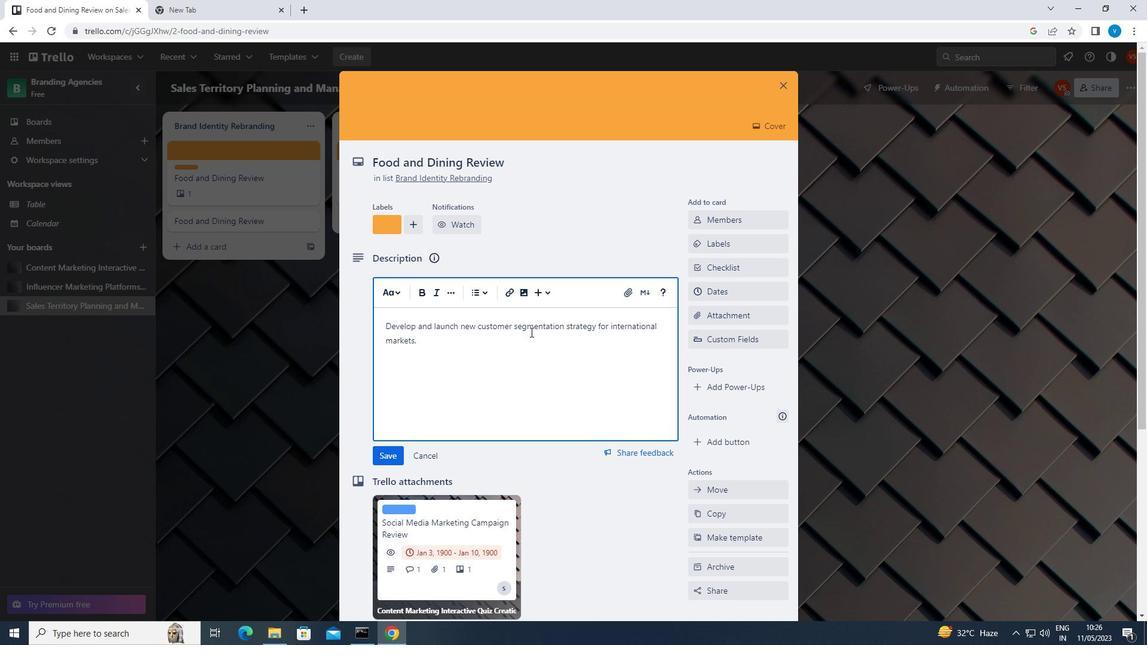 
Action: Mouse scrolled (530, 331) with delta (0, 0)
Screenshot: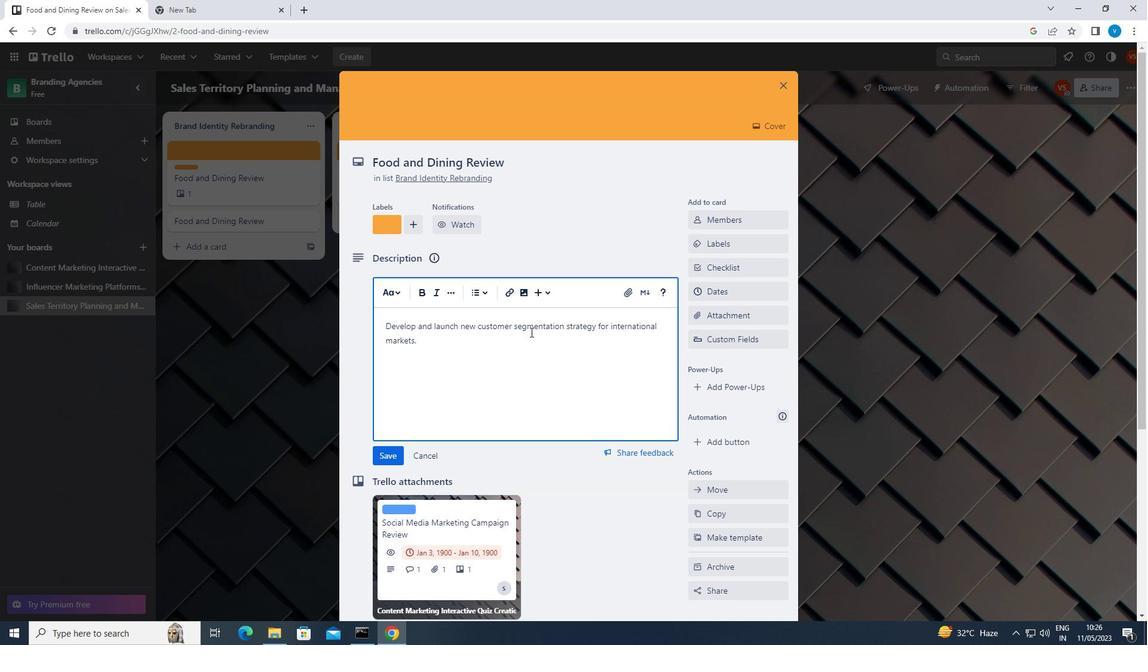 
Action: Mouse scrolled (530, 331) with delta (0, 0)
Screenshot: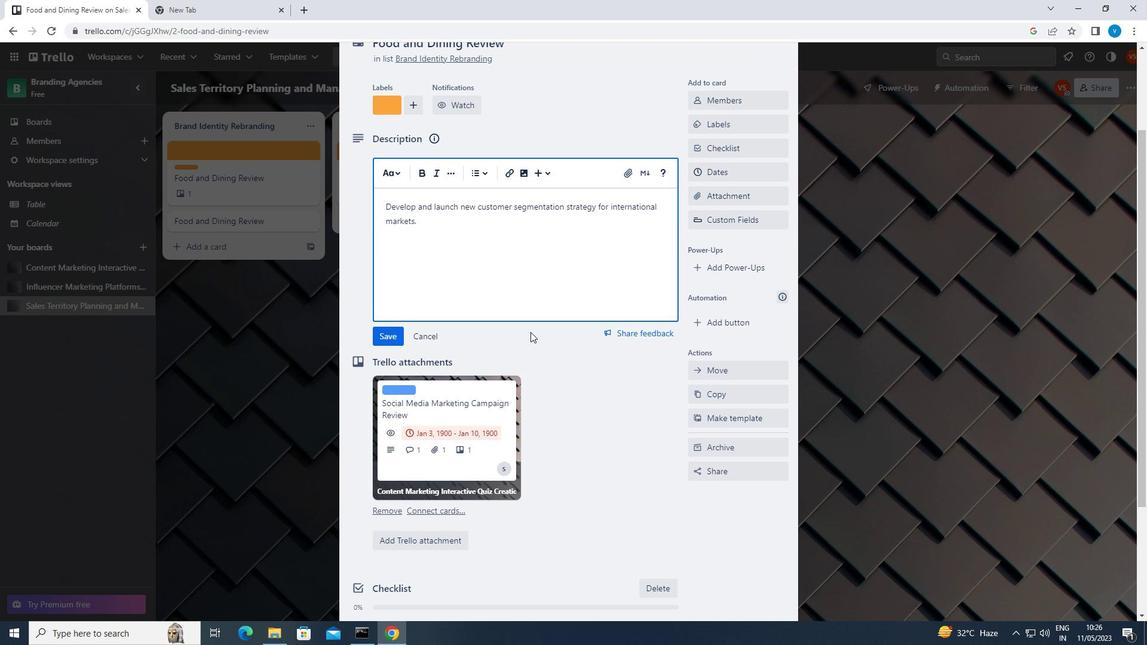 
Action: Mouse scrolled (530, 331) with delta (0, 0)
Screenshot: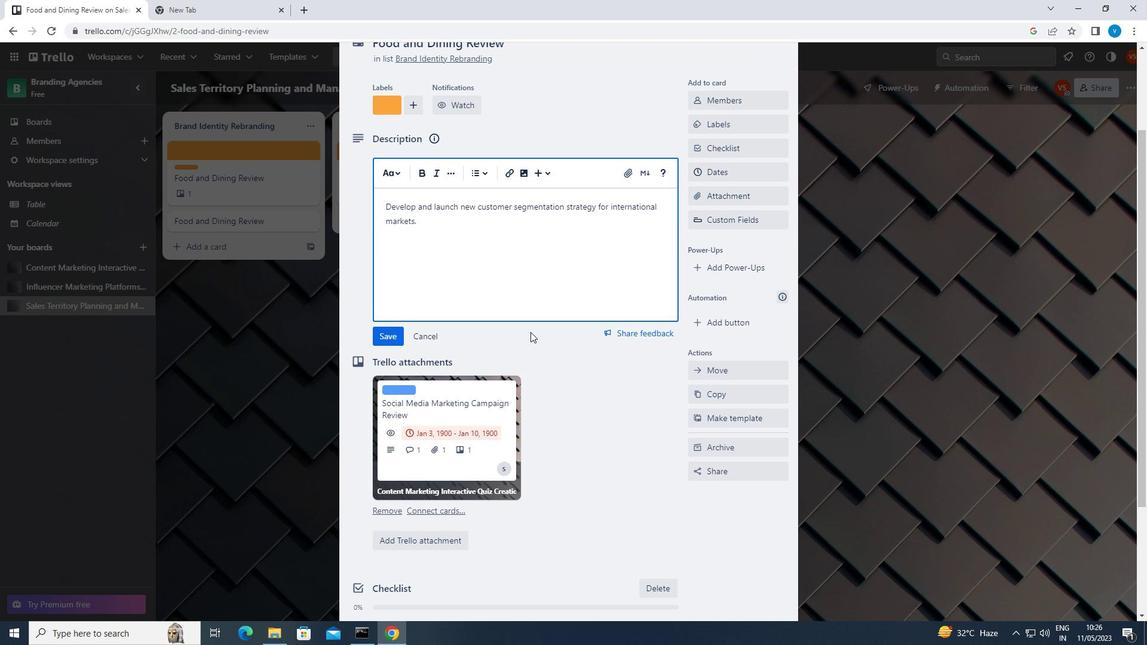 
Action: Mouse scrolled (530, 331) with delta (0, 0)
Screenshot: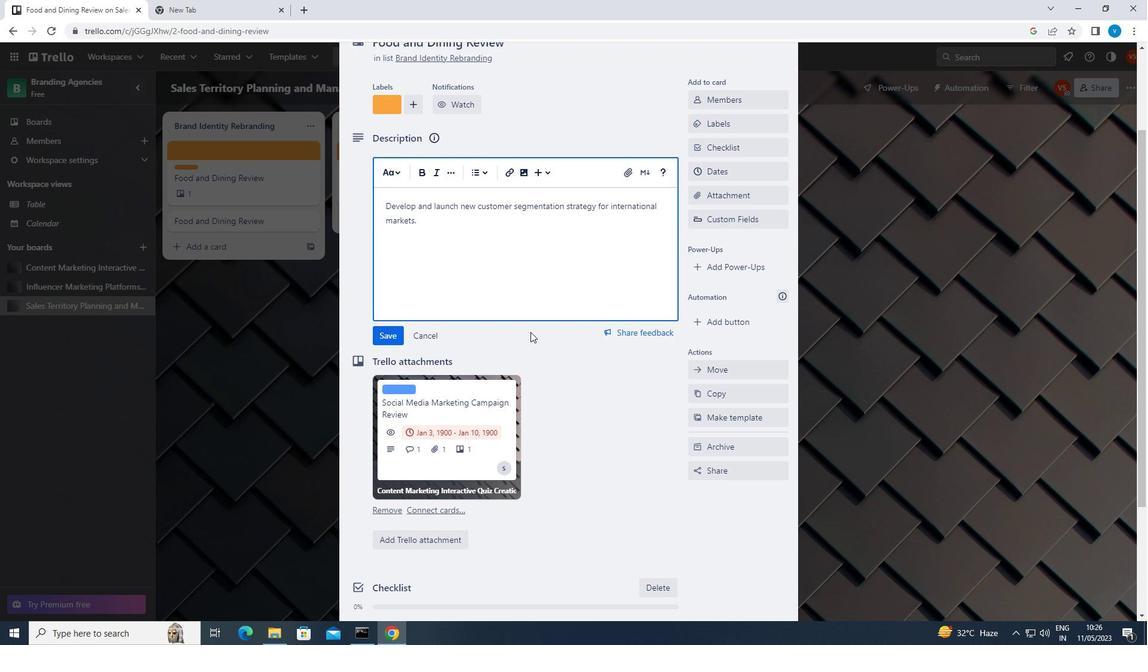 
Action: Mouse scrolled (530, 331) with delta (0, 0)
Screenshot: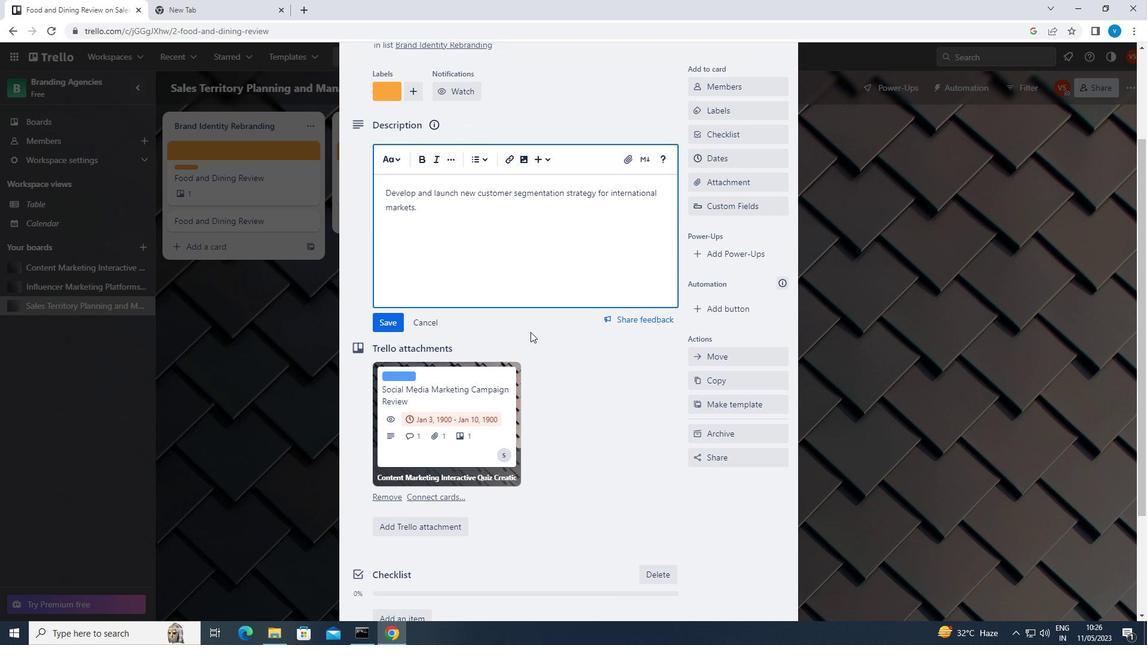 
Action: Mouse scrolled (530, 331) with delta (0, 0)
Screenshot: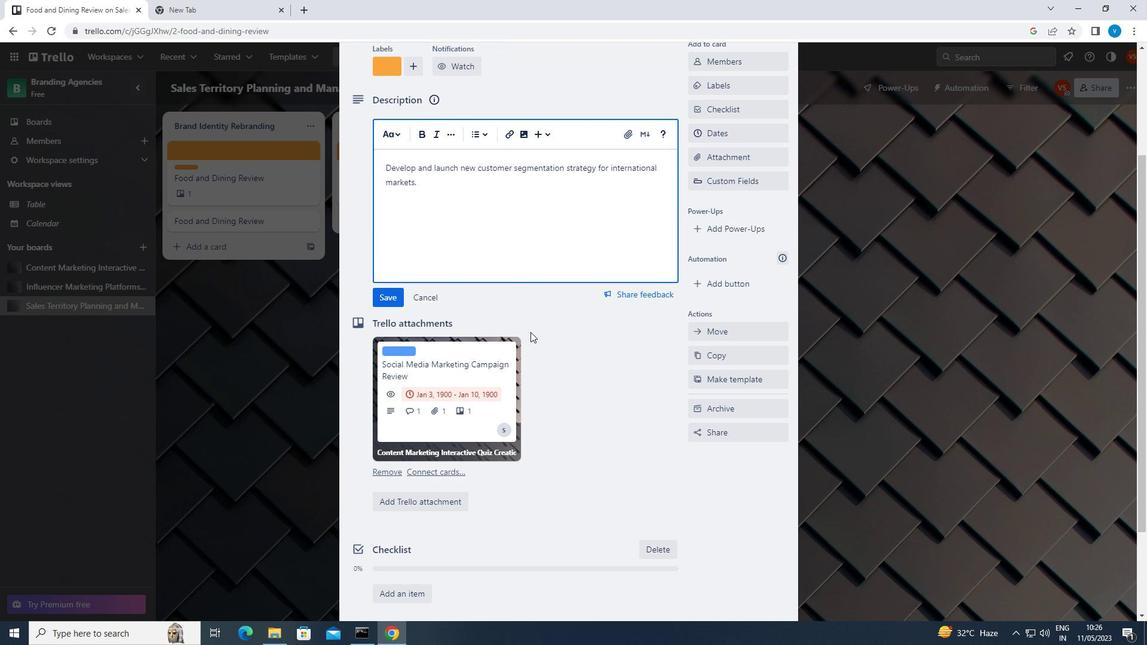 
Action: Mouse moved to (430, 542)
Screenshot: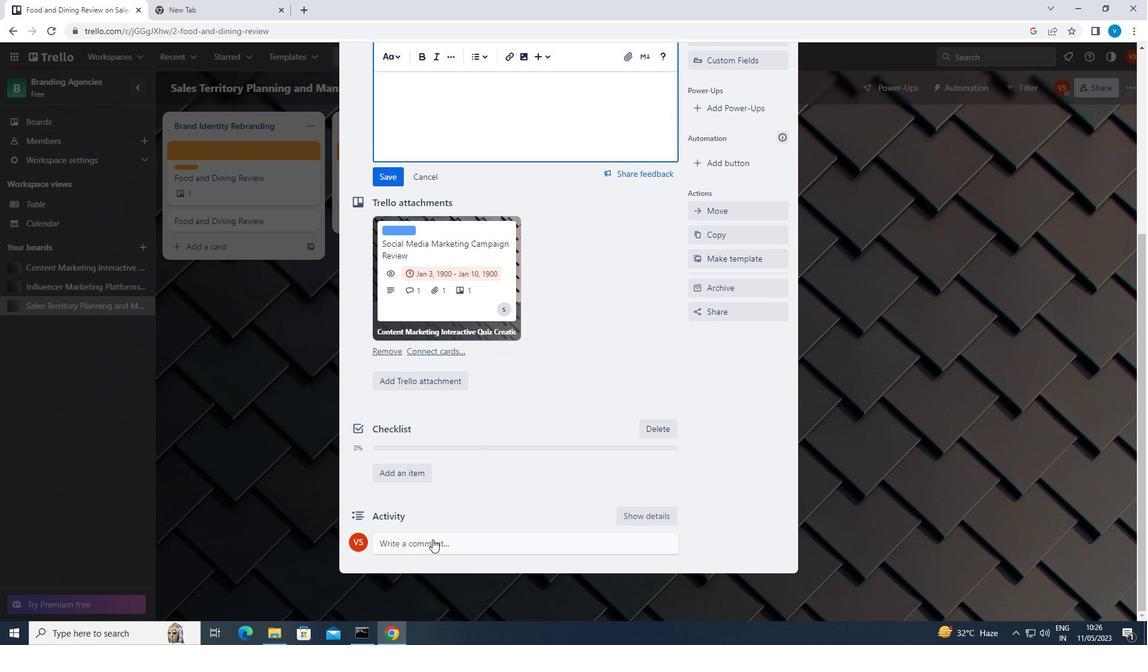 
Action: Mouse pressed left at (430, 542)
Screenshot: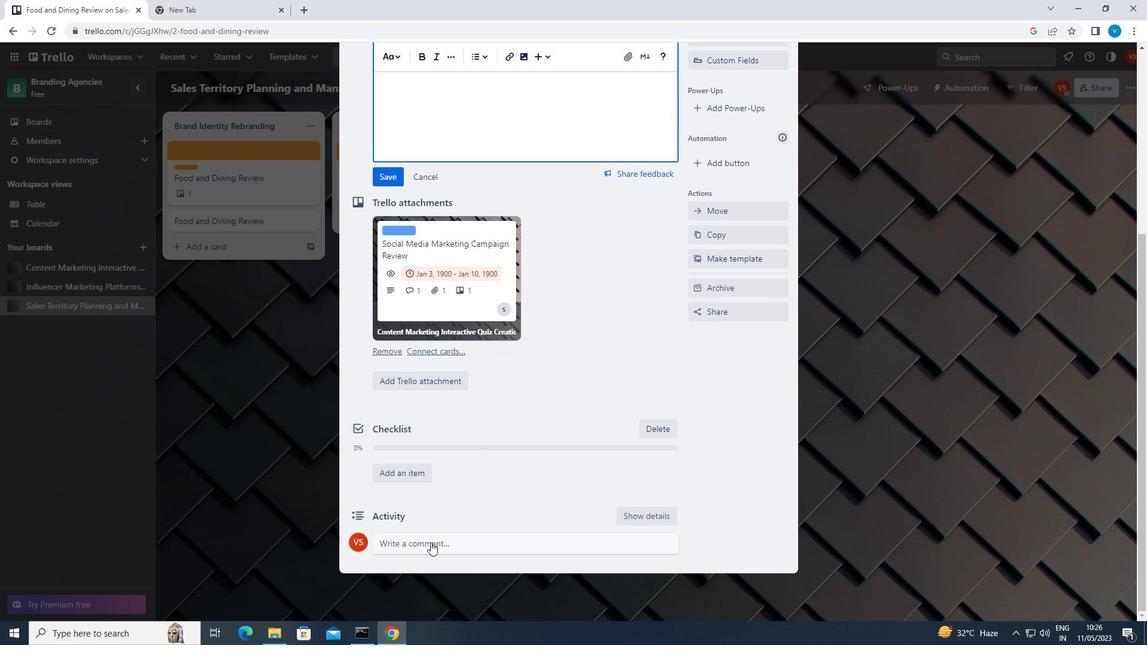 
Action: Key pressed <Key.shift>GIVEN<Key.space>THE<Key.space>POTENTIAL<Key.space>IMPACT<Key.space>OF<Key.space>THIS<Key.space>TASK<Key.space>ON<Key.space>OUR<Key.space>CUSTOMERS,LET<Key.space>US<Key.space>ENSURE<Key.space>THAT<Key.space>WE<Key.space>APPROACH<Key.space>IT<Key.space>WITH<Key.space>A<Key.space>FOCUS<Key.space>ON<Key.space>CUSTOMER<Key.space>SATISFACTION<Key.space>AND<Key.space>EXPERIENCE.
Screenshot: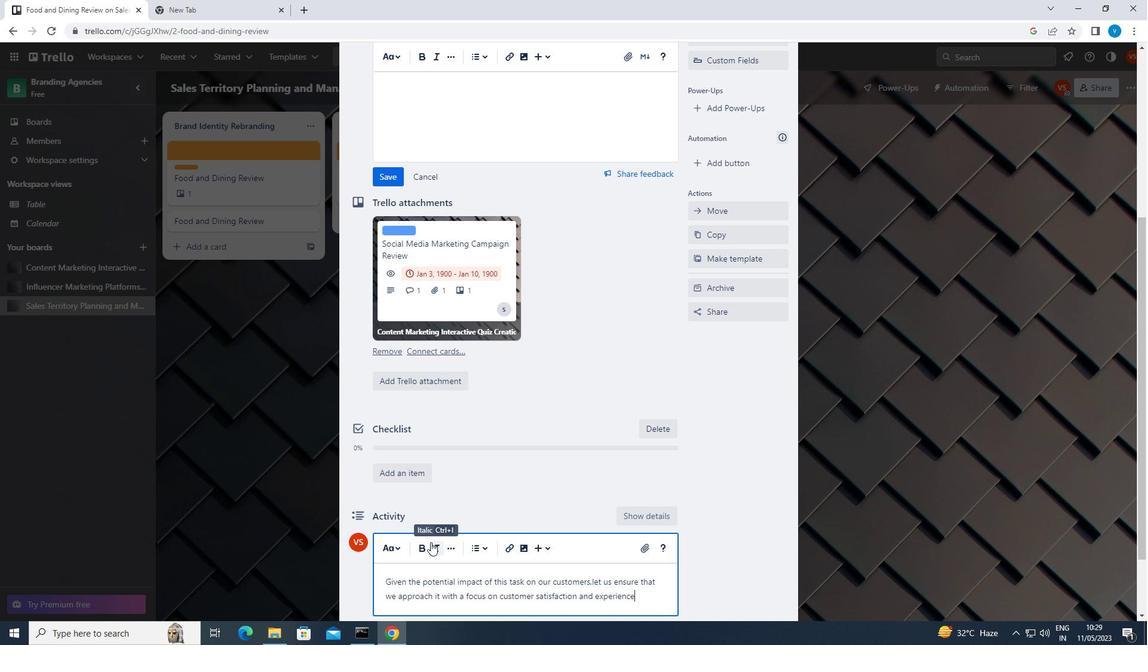 
Action: Mouse moved to (649, 316)
Screenshot: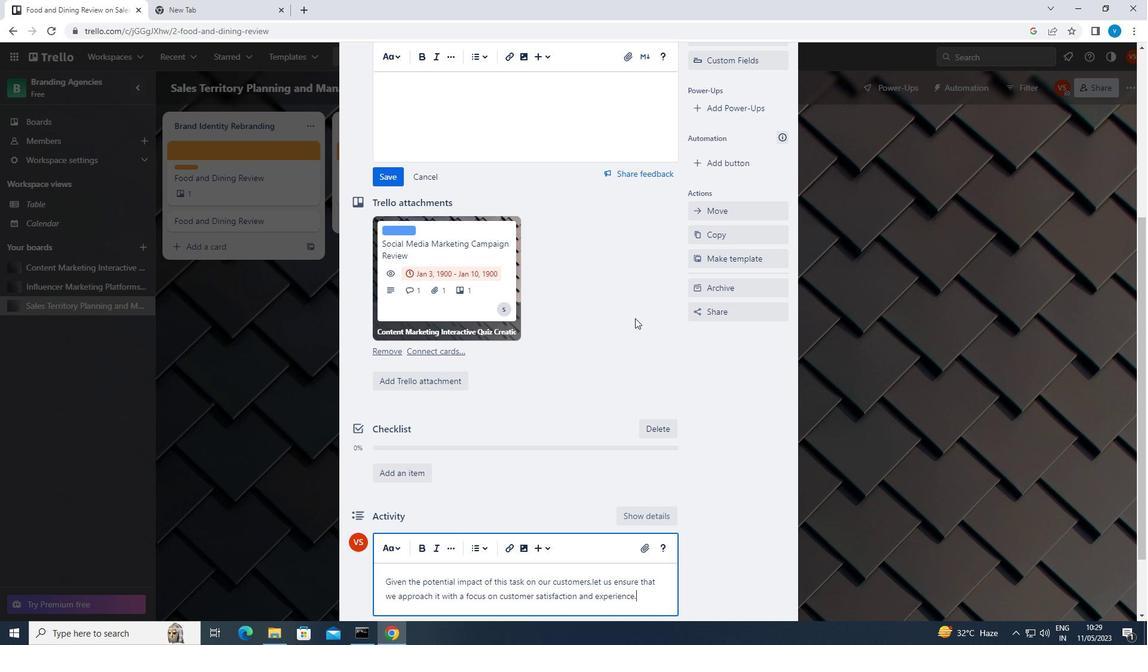 
Action: Mouse scrolled (649, 317) with delta (0, 0)
Screenshot: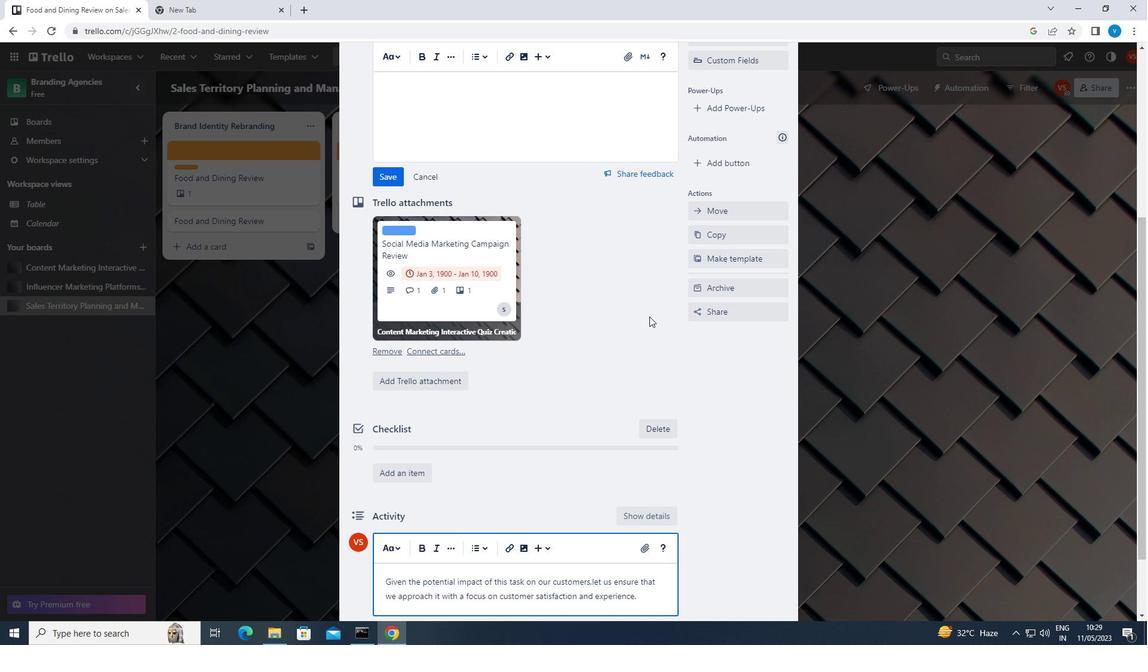 
Action: Mouse scrolled (649, 317) with delta (0, 0)
Screenshot: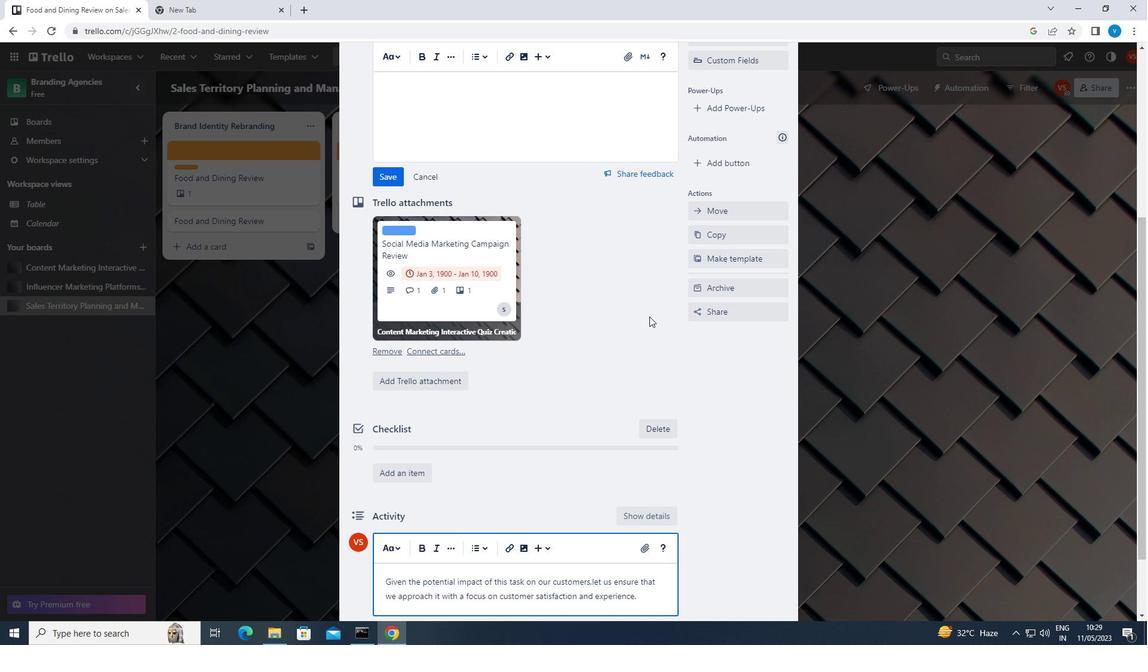 
Action: Mouse moved to (735, 138)
Screenshot: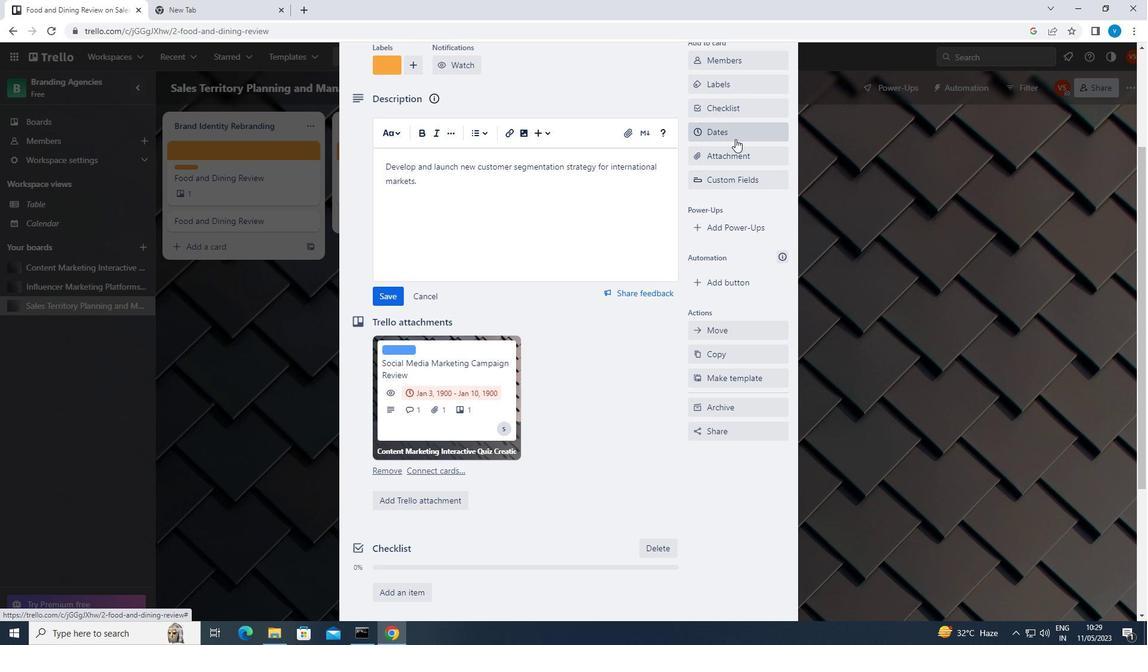 
Action: Mouse pressed left at (735, 138)
Screenshot: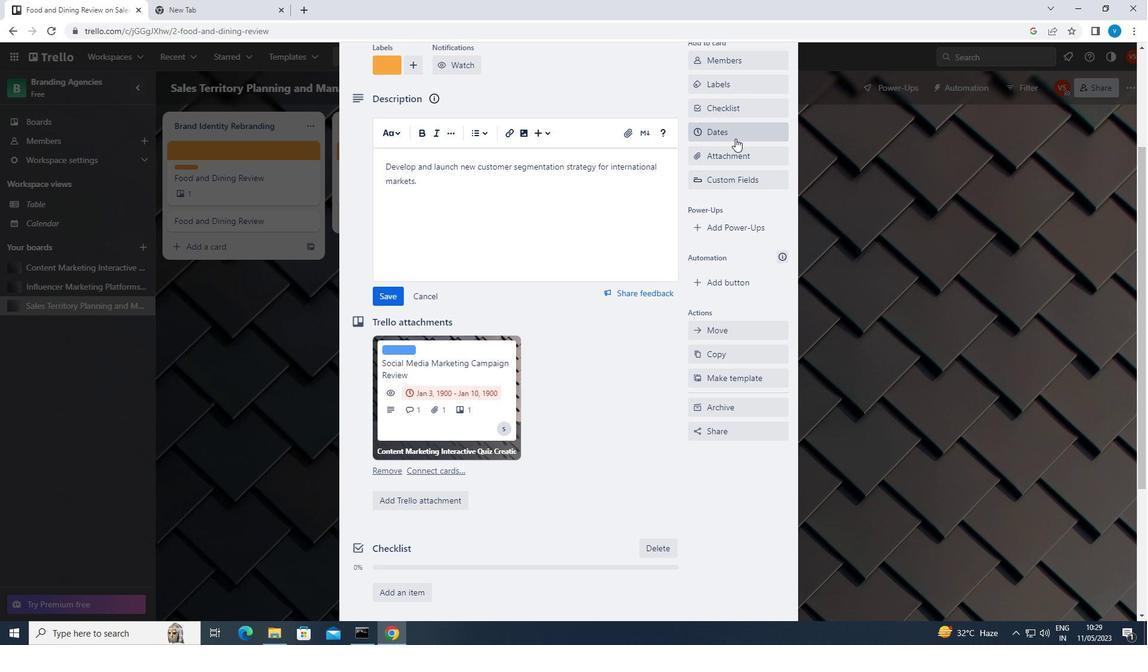 
Action: Mouse moved to (699, 375)
Screenshot: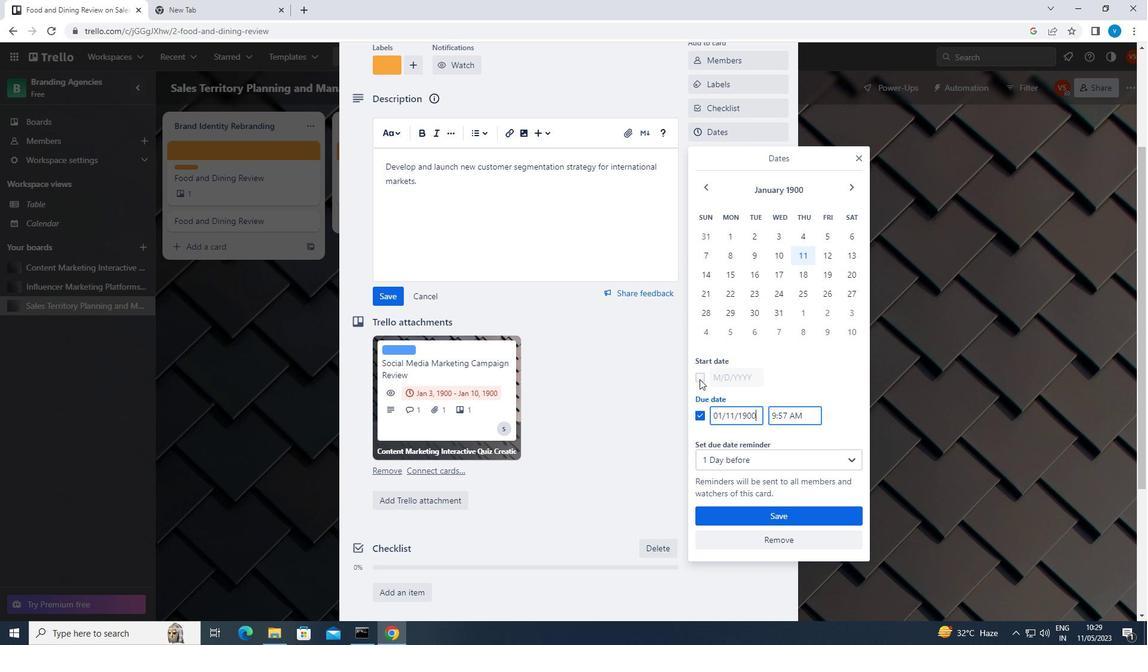 
Action: Mouse pressed left at (699, 375)
Screenshot: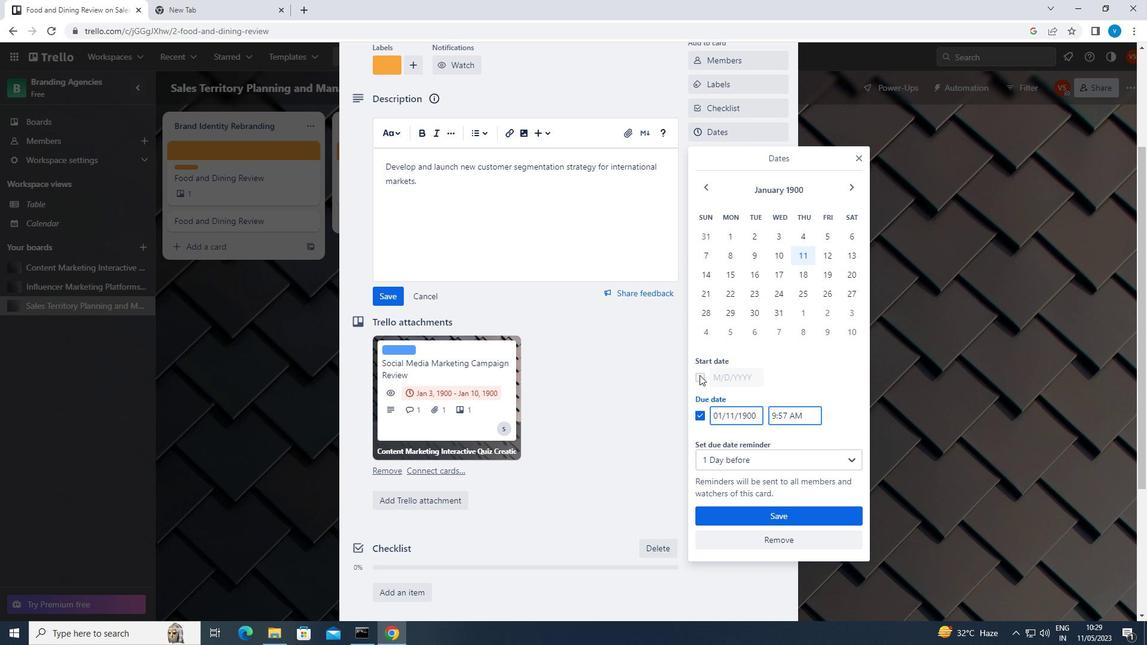 
Action: Mouse moved to (754, 375)
Screenshot: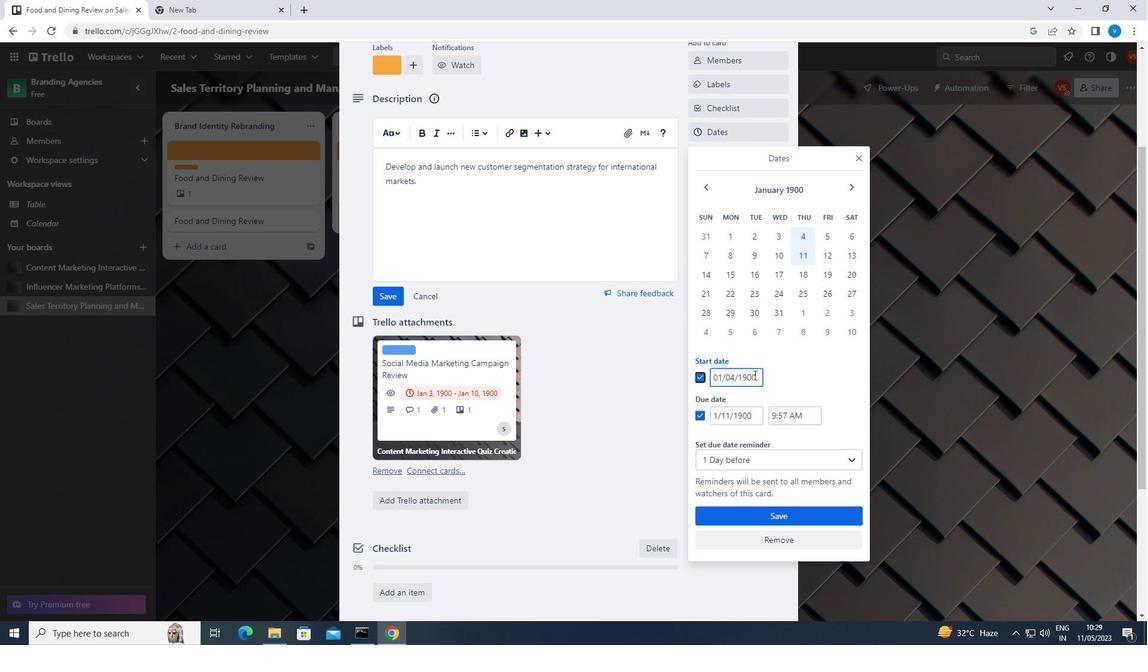 
Action: Mouse pressed left at (754, 375)
Screenshot: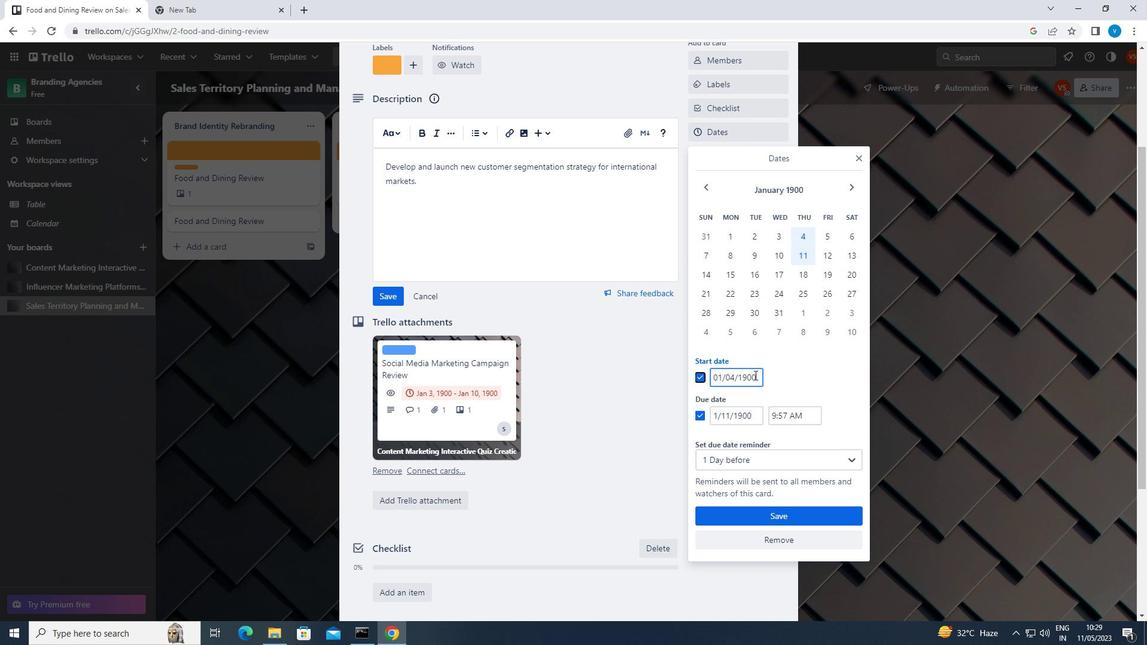 
Action: Key pressed <Key.backspace><Key.backspace><Key.backspace><Key.backspace><Key.backspace><Key.backspace><Key.backspace><Key.backspace><Key.backspace><Key.backspace><Key.backspace><Key.backspace><Key.backspace>01/05/1900
Screenshot: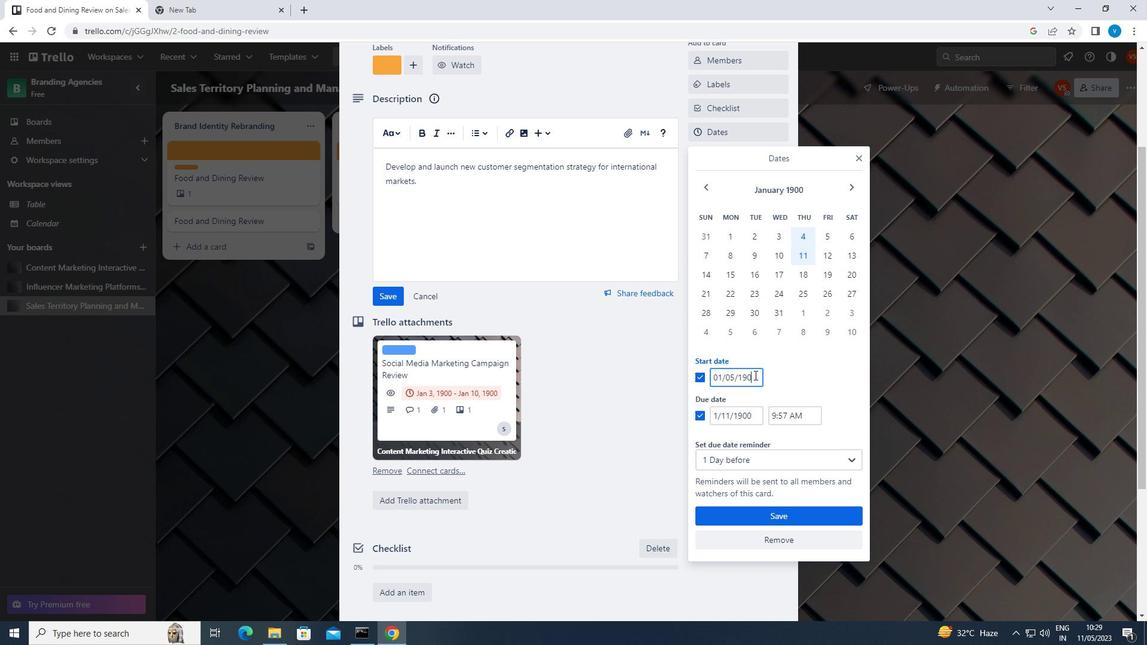 
Action: Mouse moved to (754, 412)
Screenshot: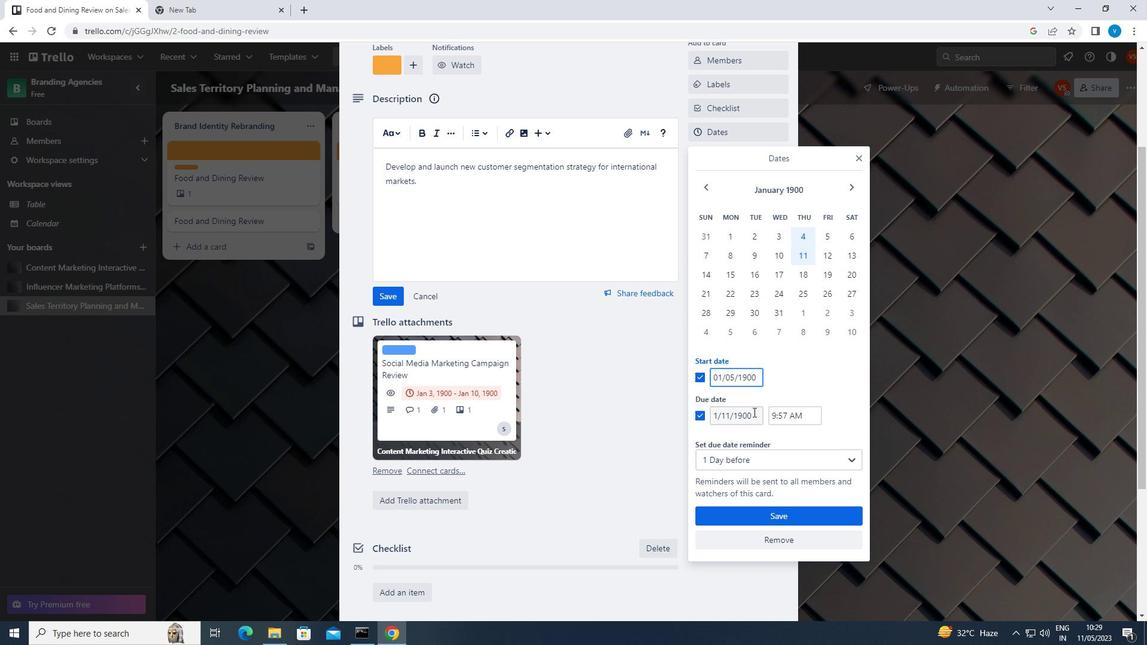 
Action: Mouse pressed left at (754, 412)
Screenshot: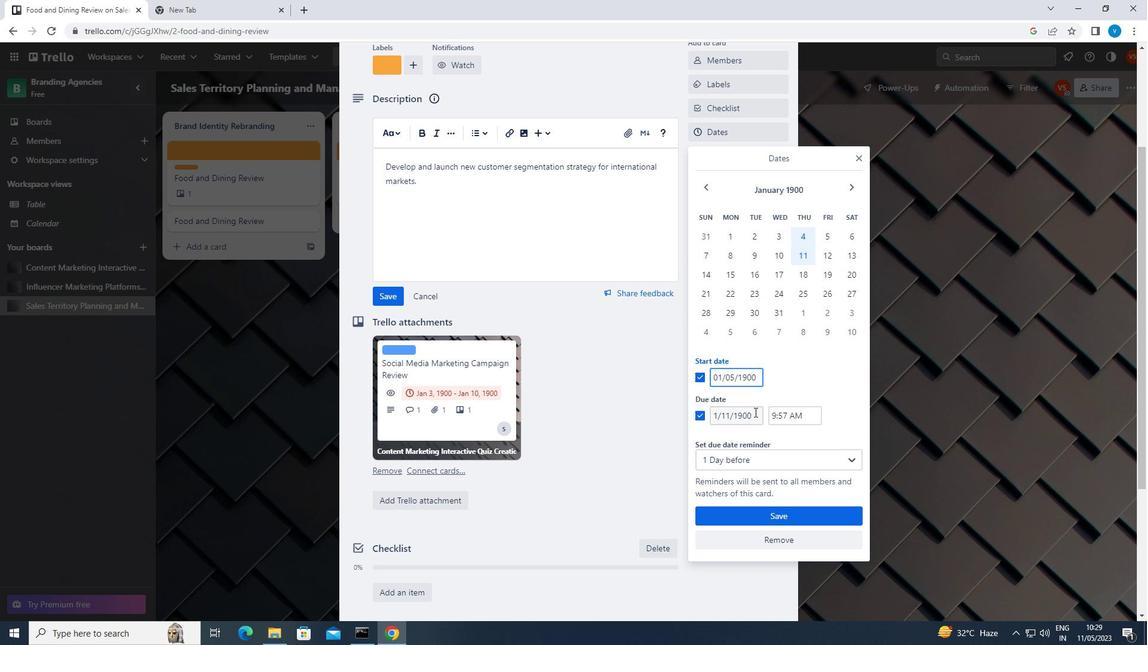 
Action: Key pressed <Key.backspace><Key.backspace><Key.backspace><Key.backspace><Key.backspace><Key.backspace><Key.backspace><Key.backspace><Key.backspace><Key.backspace><Key.backspace><Key.backspace><Key.backspace><Key.backspace><Key.backspace>01/12/1900
Screenshot: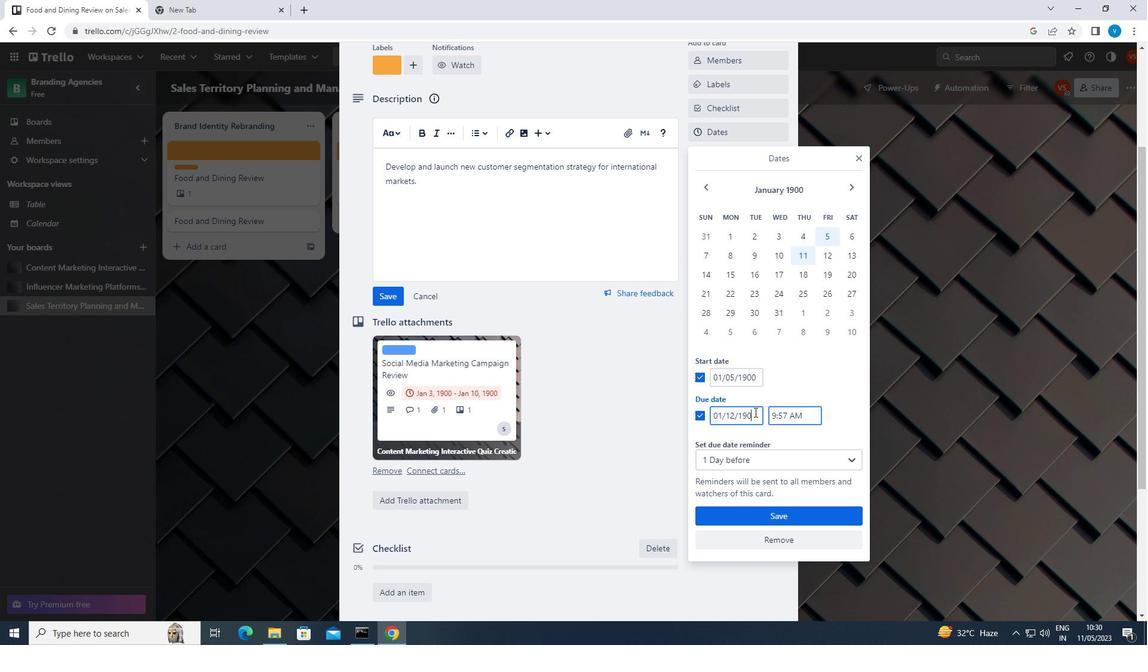 
Action: Mouse moved to (775, 511)
Screenshot: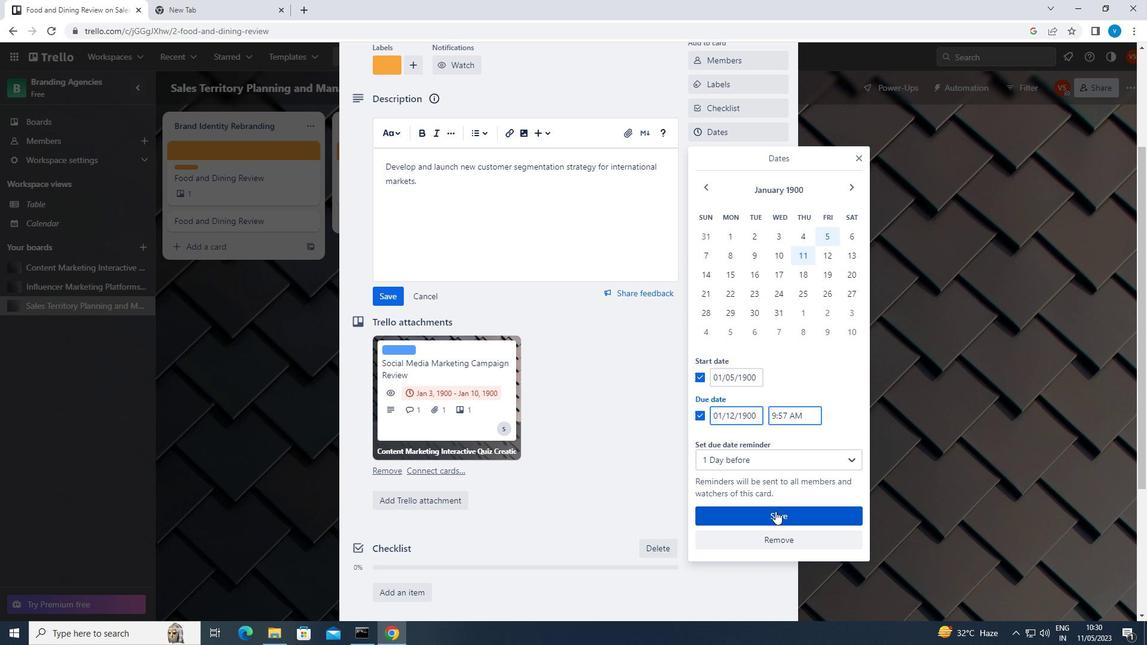 
Action: Mouse pressed left at (775, 511)
Screenshot: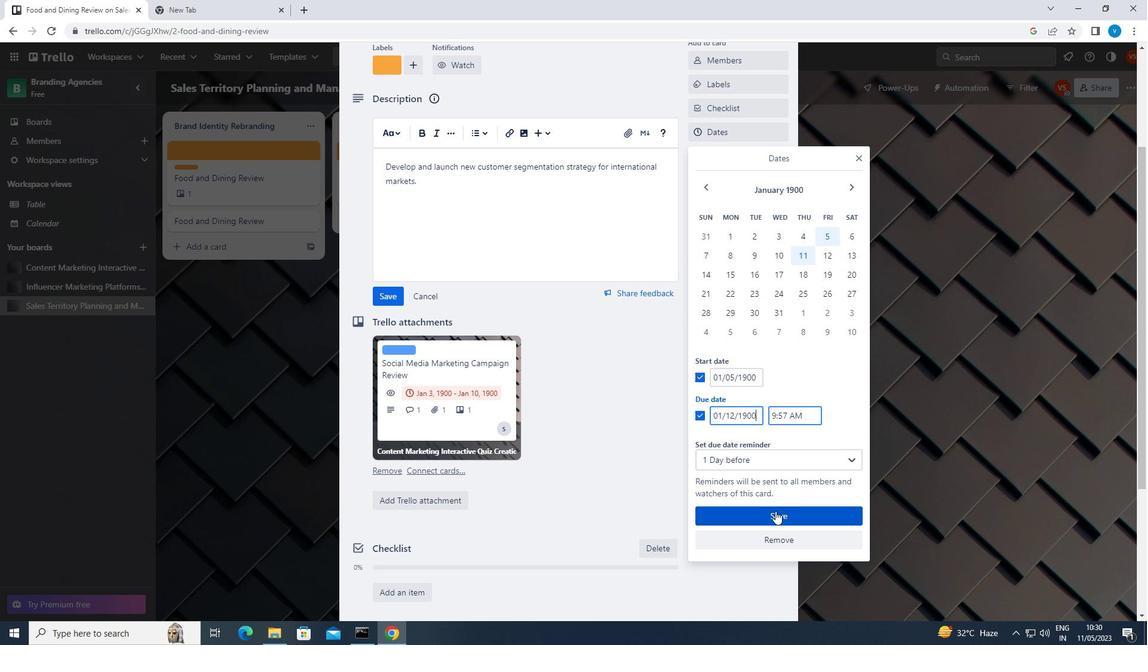 
Action: Mouse moved to (637, 463)
Screenshot: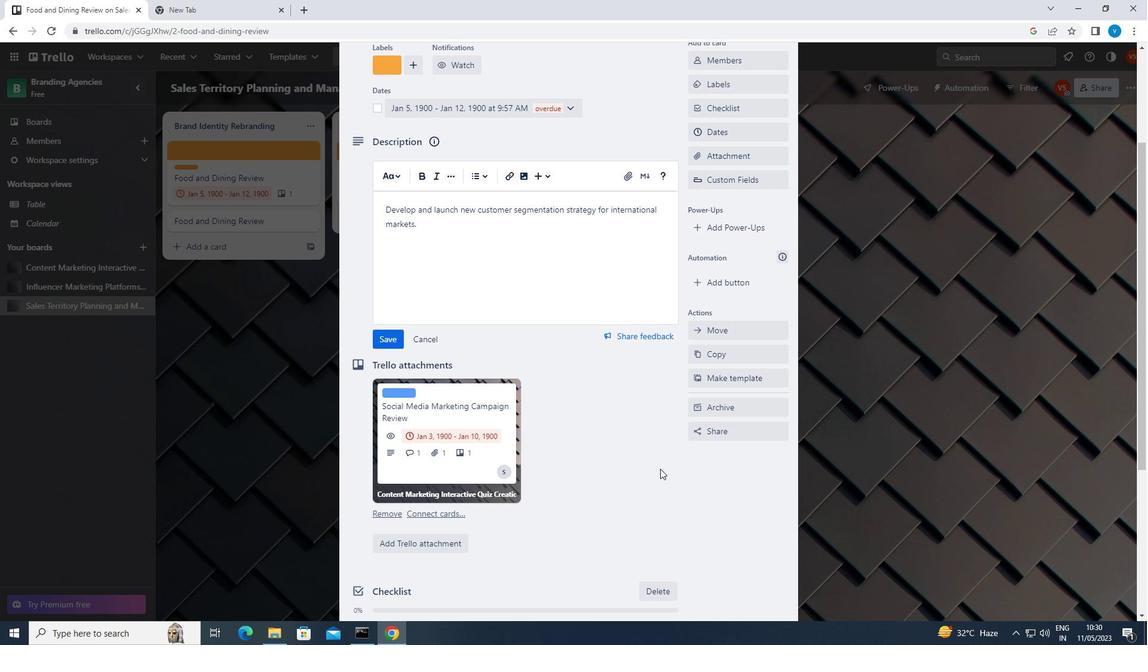 
Action: Mouse scrolled (637, 462) with delta (0, 0)
Screenshot: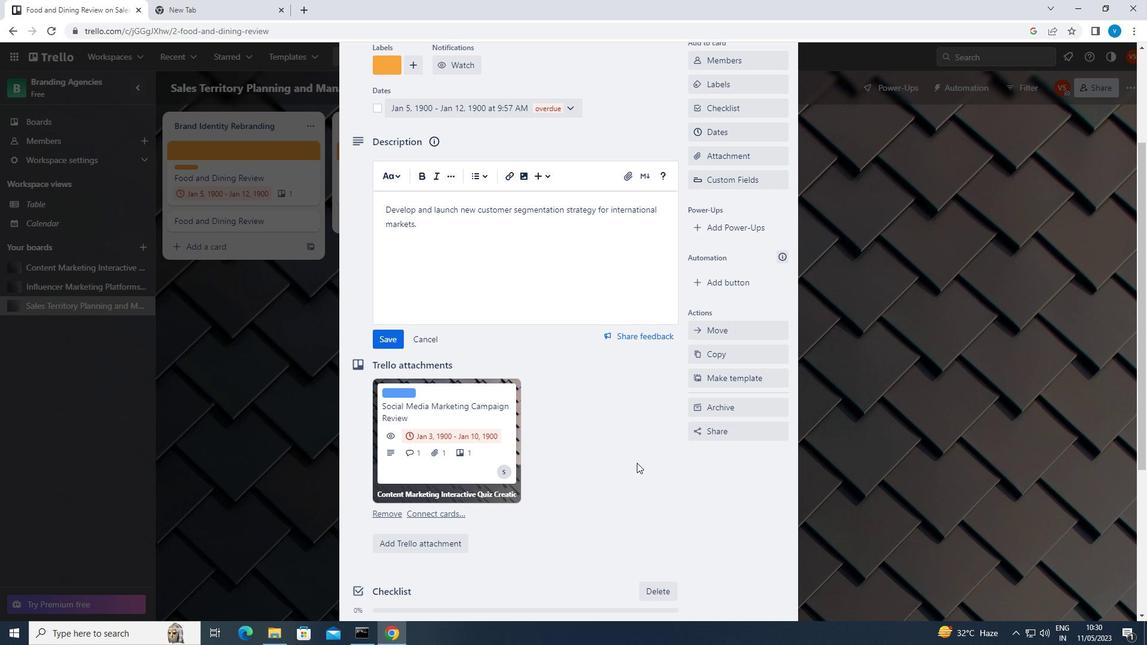 
Action: Mouse scrolled (637, 462) with delta (0, 0)
Screenshot: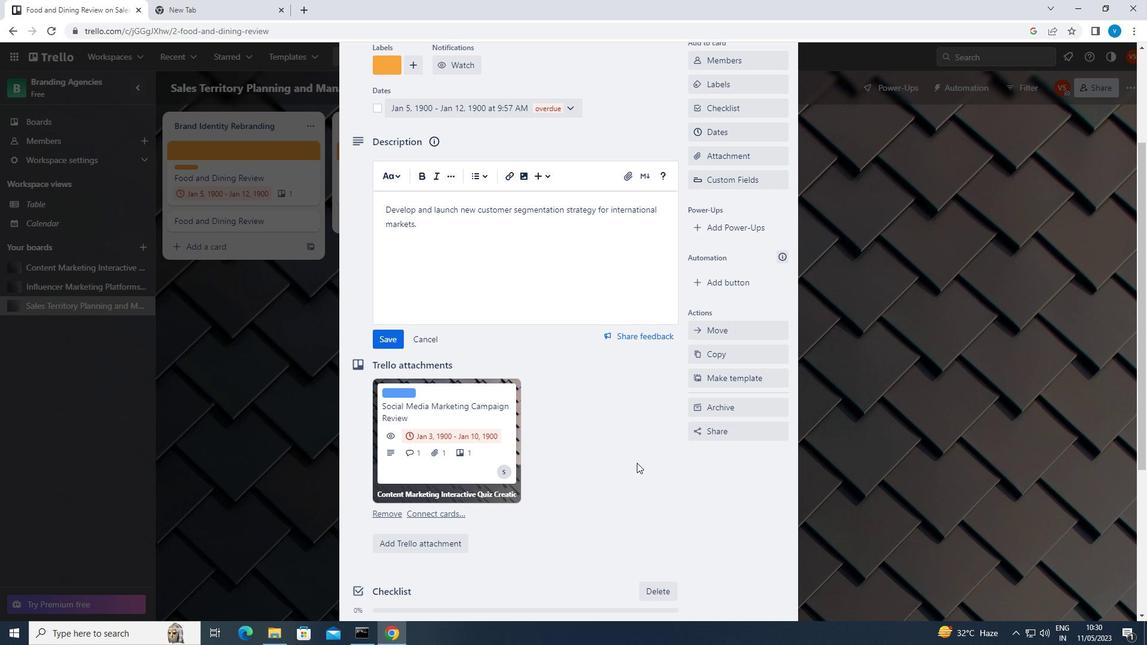 
Action: Mouse scrolled (637, 462) with delta (0, 0)
Screenshot: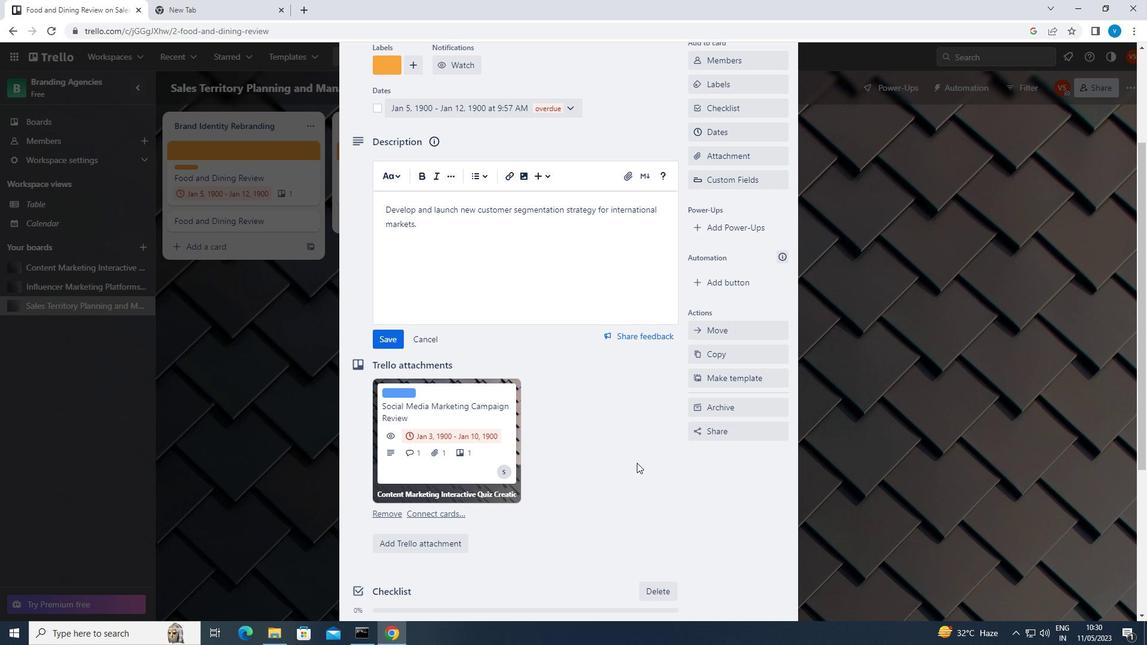 
Action: Mouse scrolled (637, 462) with delta (0, 0)
Screenshot: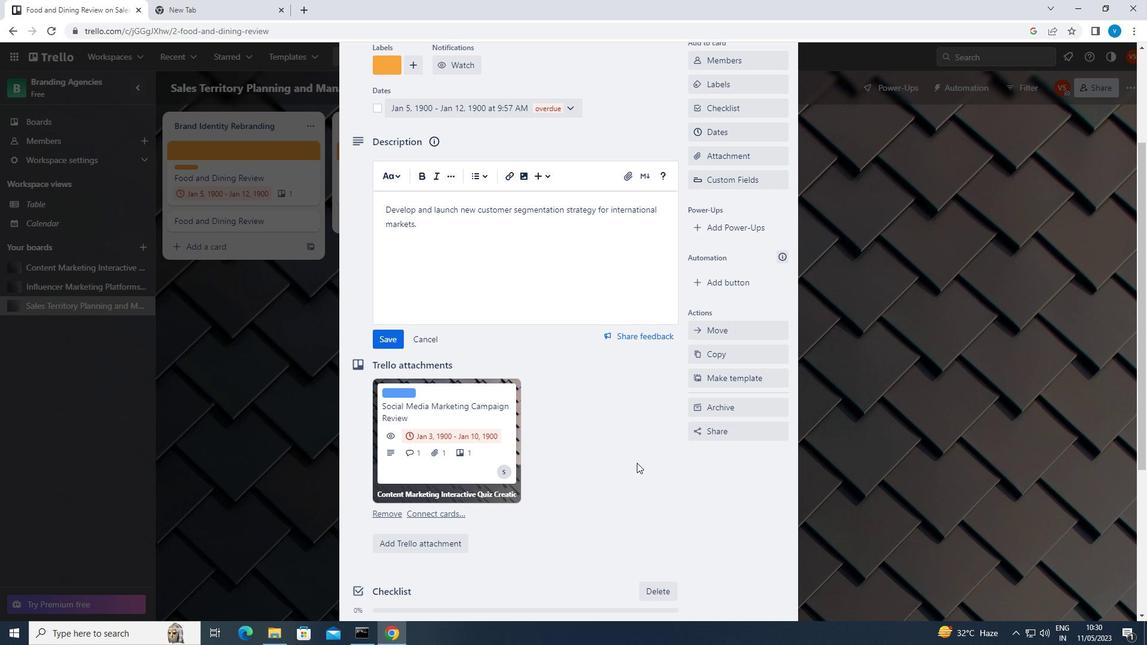 
Action: Mouse scrolled (637, 462) with delta (0, 0)
Screenshot: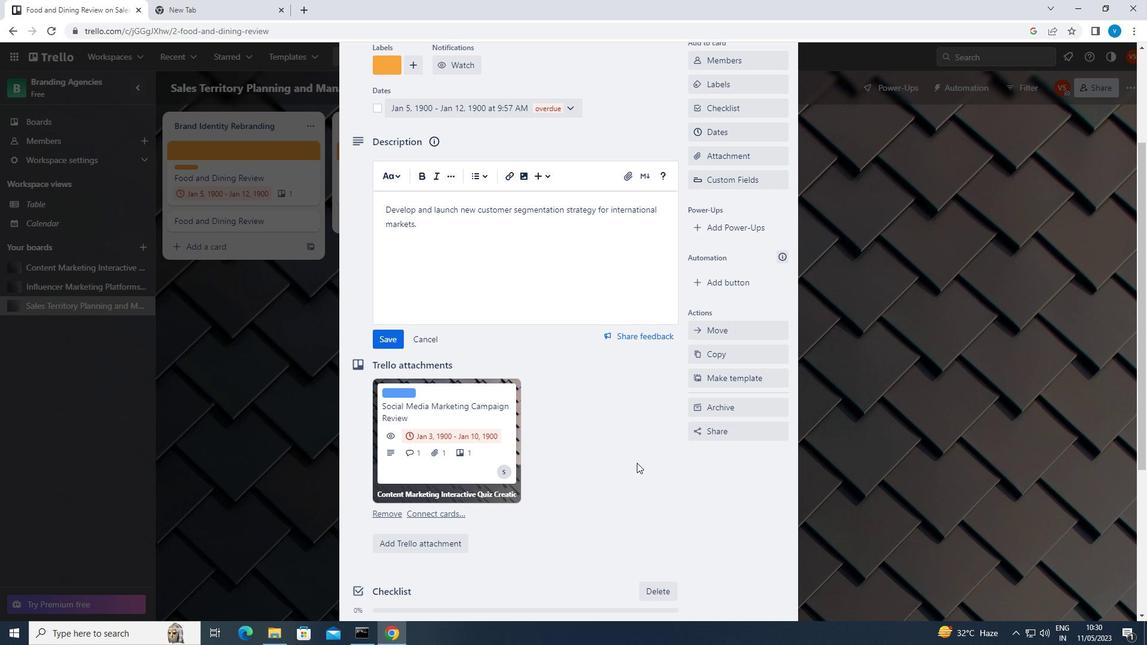 
Action: Mouse scrolled (637, 462) with delta (0, 0)
Screenshot: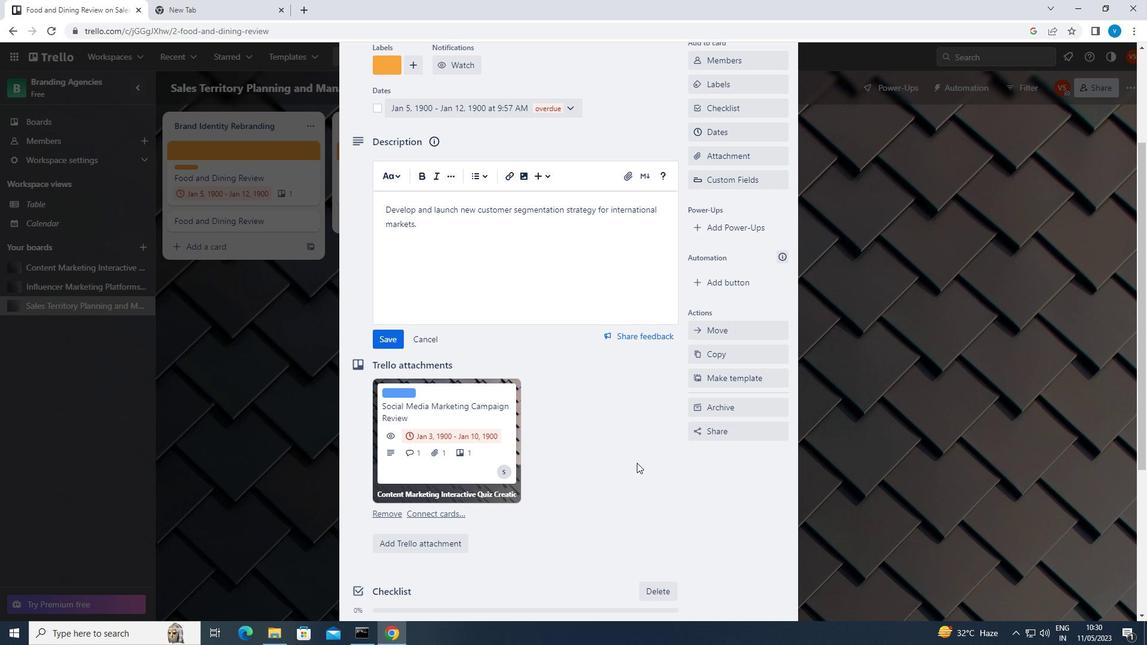 
Action: Mouse moved to (382, 542)
Screenshot: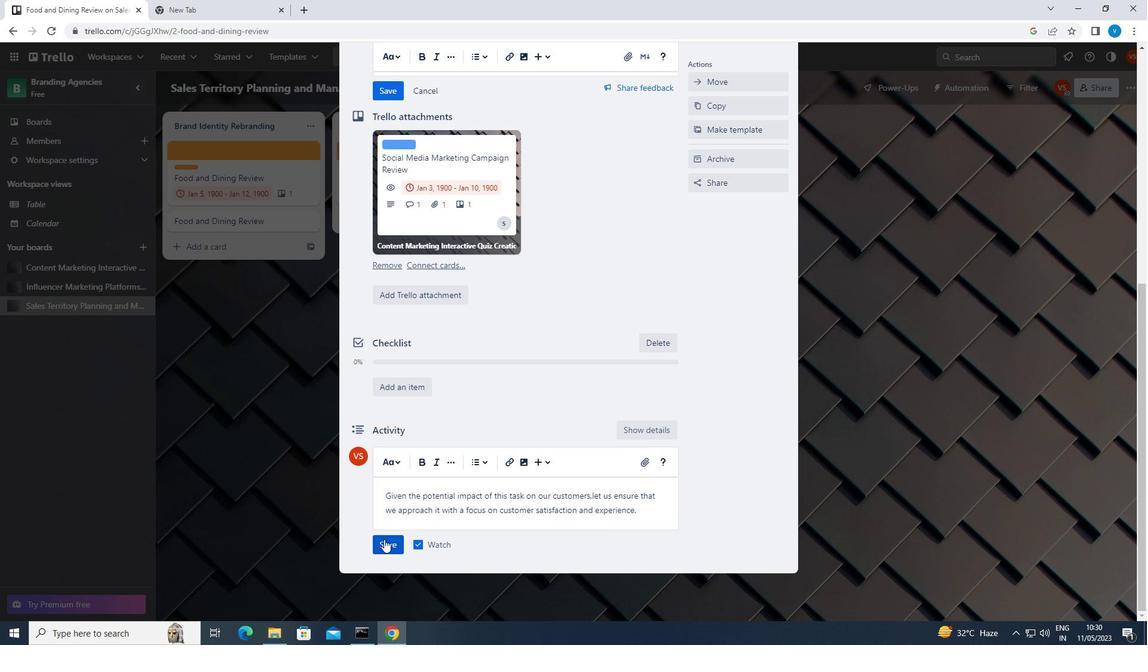 
Action: Mouse pressed left at (382, 542)
Screenshot: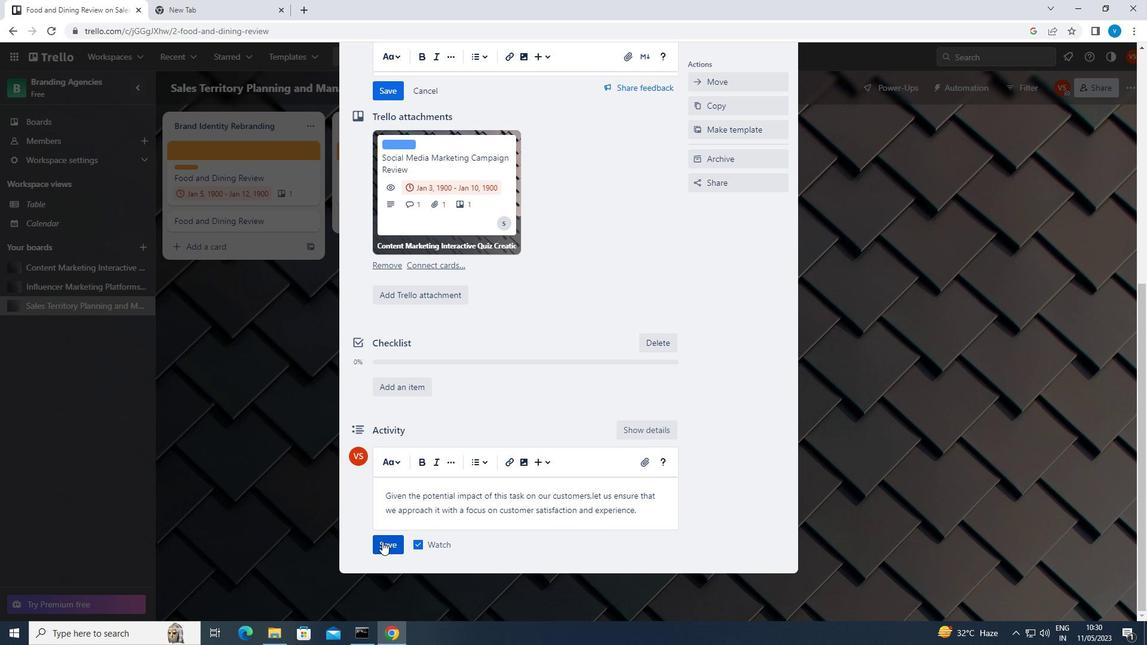 
